 Task: nan
Action: Mouse moved to (431, 114)
Screenshot: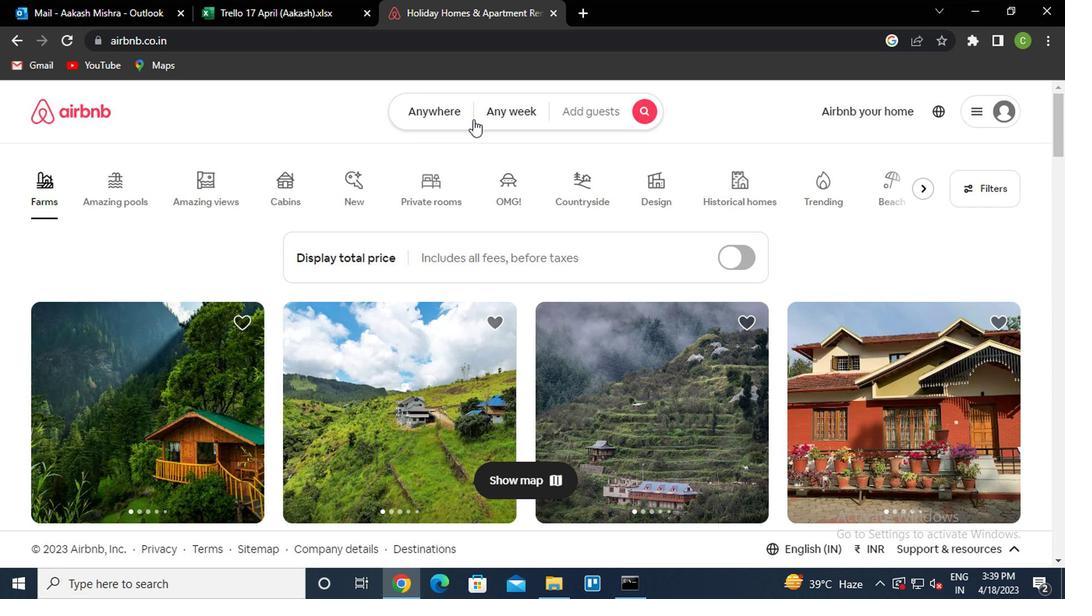 
Action: Mouse pressed left at (431, 114)
Screenshot: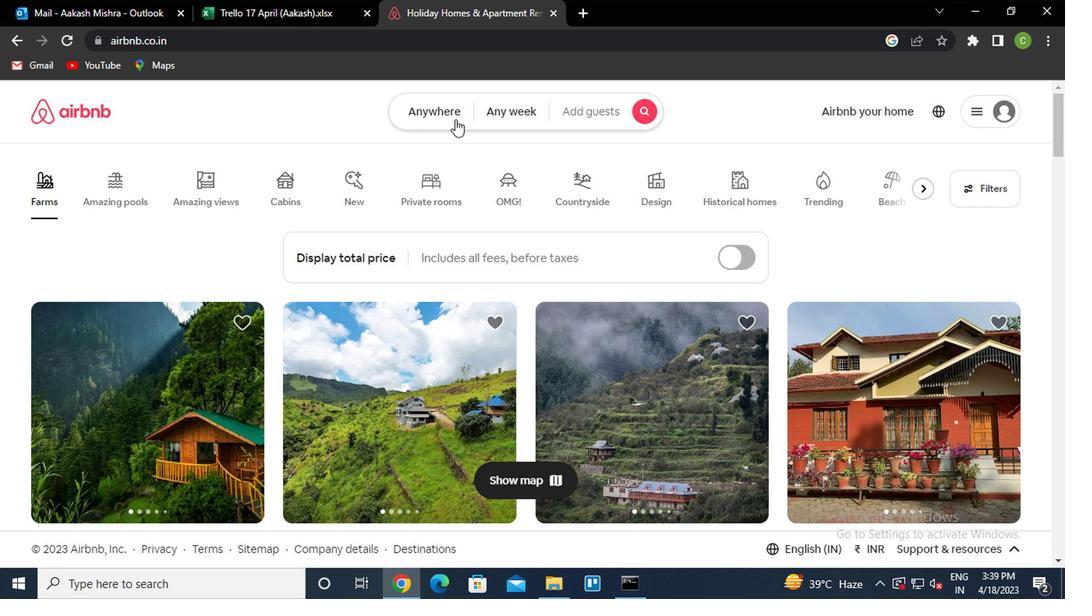 
Action: Mouse moved to (325, 172)
Screenshot: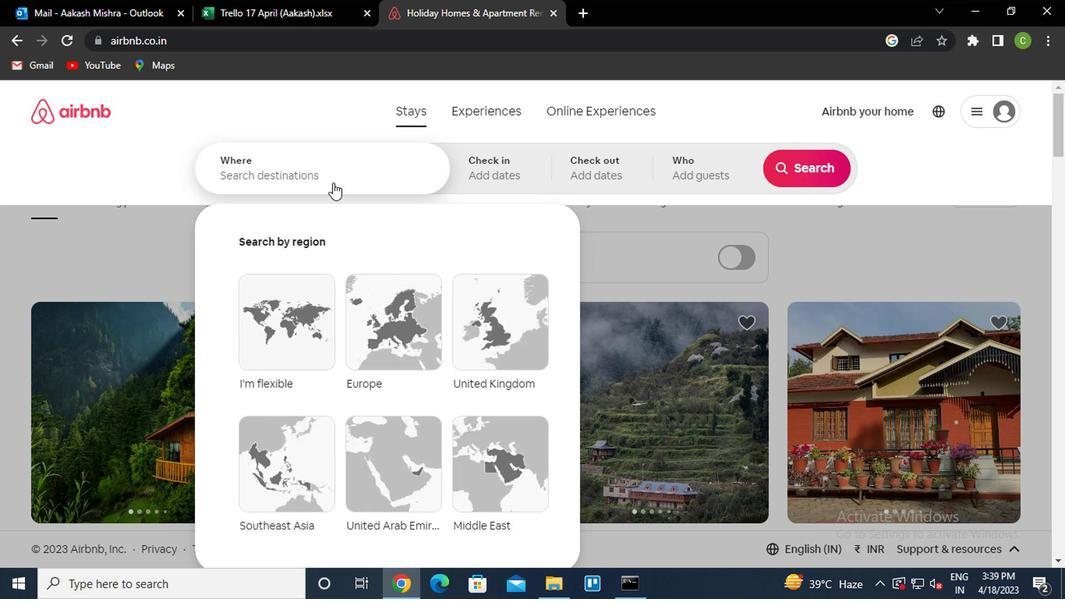 
Action: Mouse pressed left at (325, 172)
Screenshot: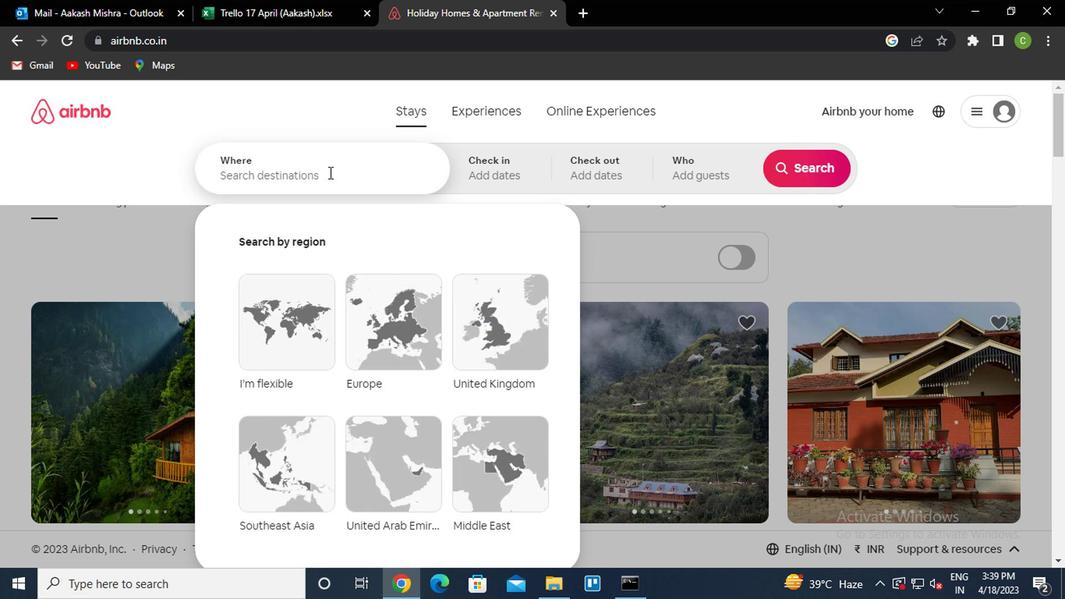 
Action: Key pressed c<Key.caps_lock>ustodia<Key.space><Key.caps_lock>b<Key.caps_lock>razil<Key.down><Key.enter>
Screenshot: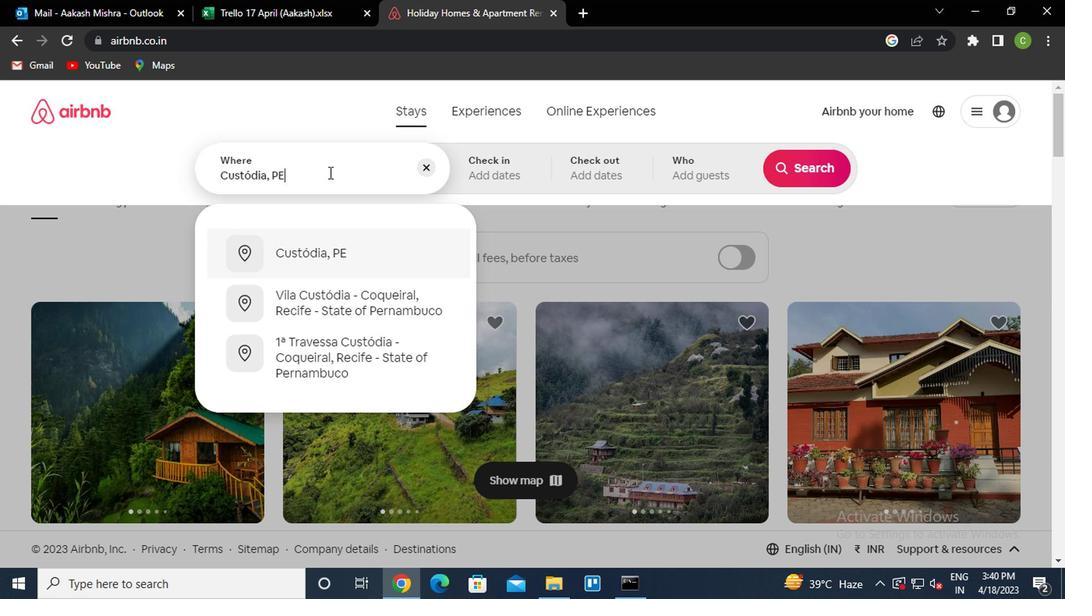 
Action: Mouse moved to (787, 294)
Screenshot: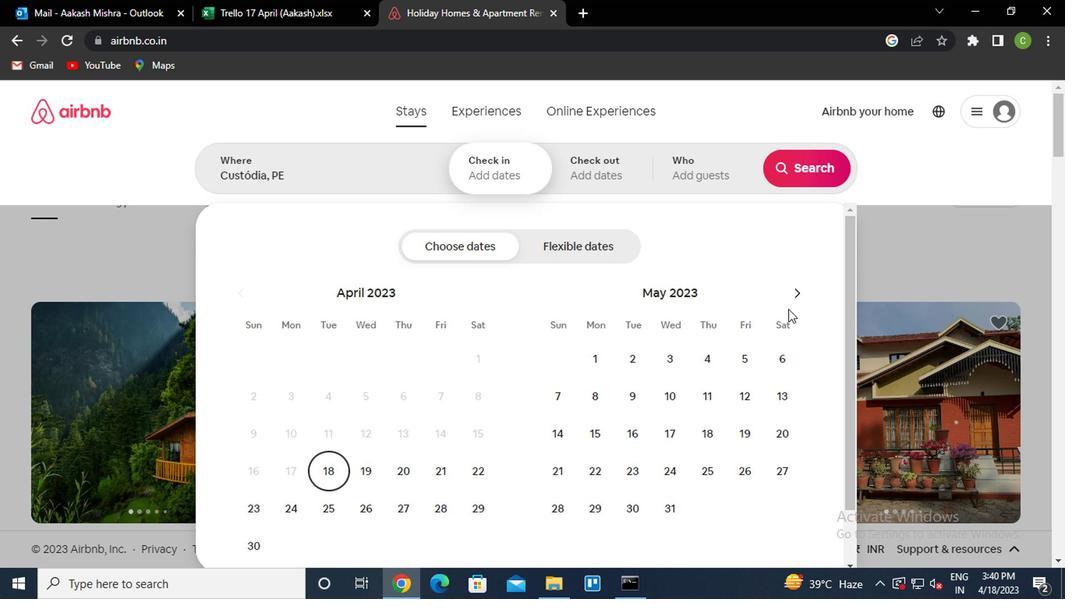 
Action: Mouse pressed left at (787, 294)
Screenshot: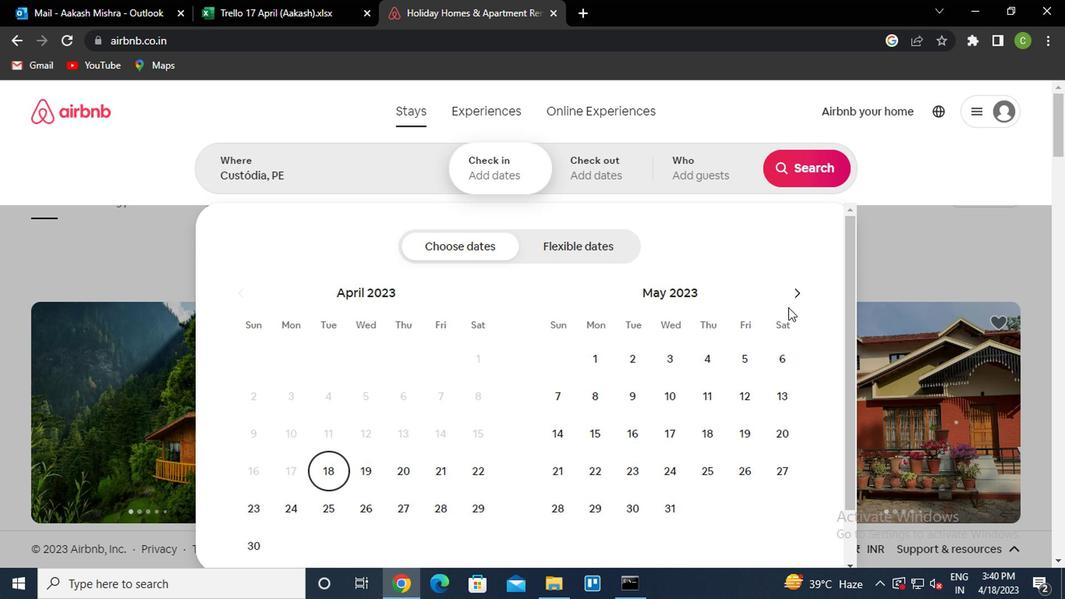
Action: Mouse pressed left at (787, 294)
Screenshot: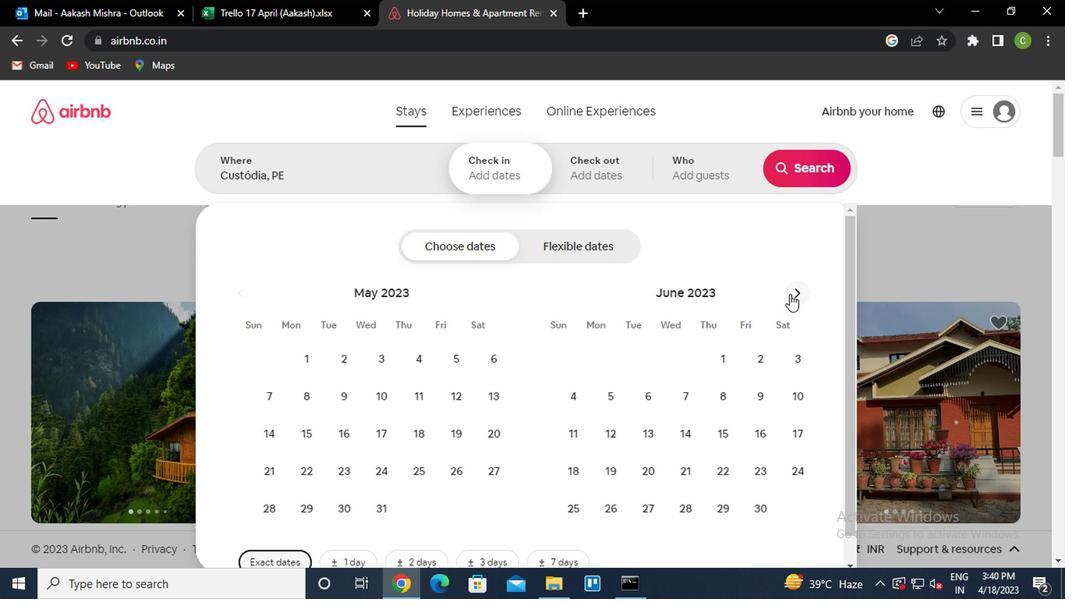 
Action: Mouse moved to (661, 396)
Screenshot: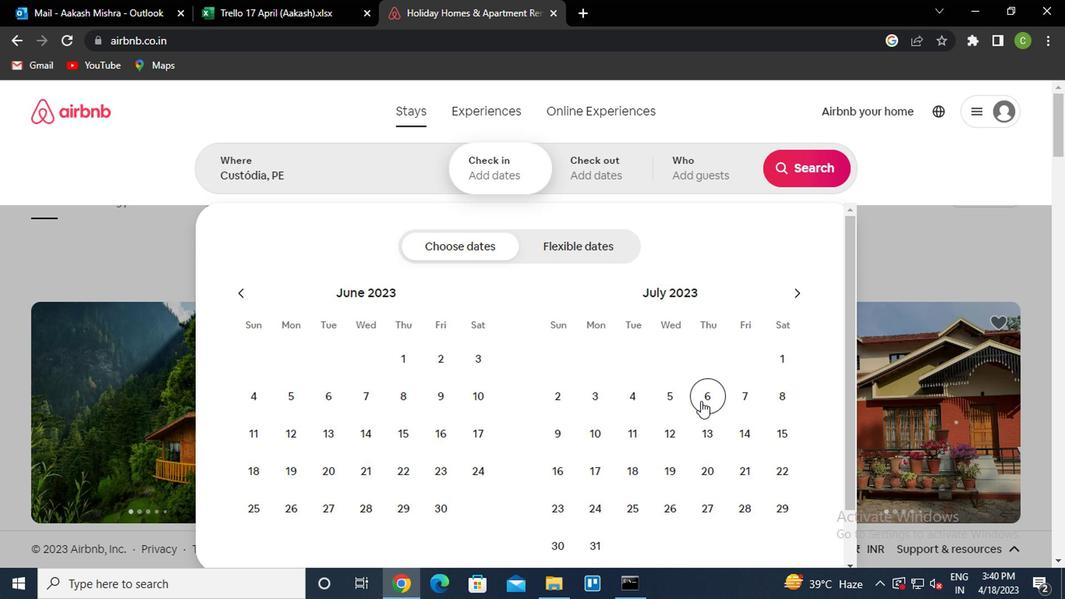 
Action: Mouse pressed left at (661, 396)
Screenshot: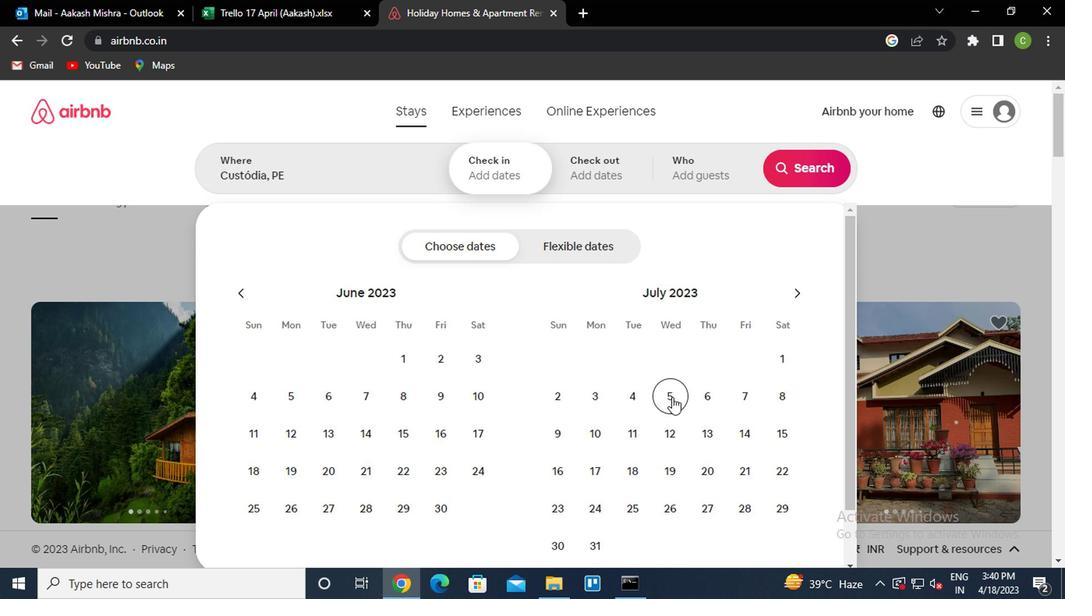 
Action: Mouse moved to (596, 435)
Screenshot: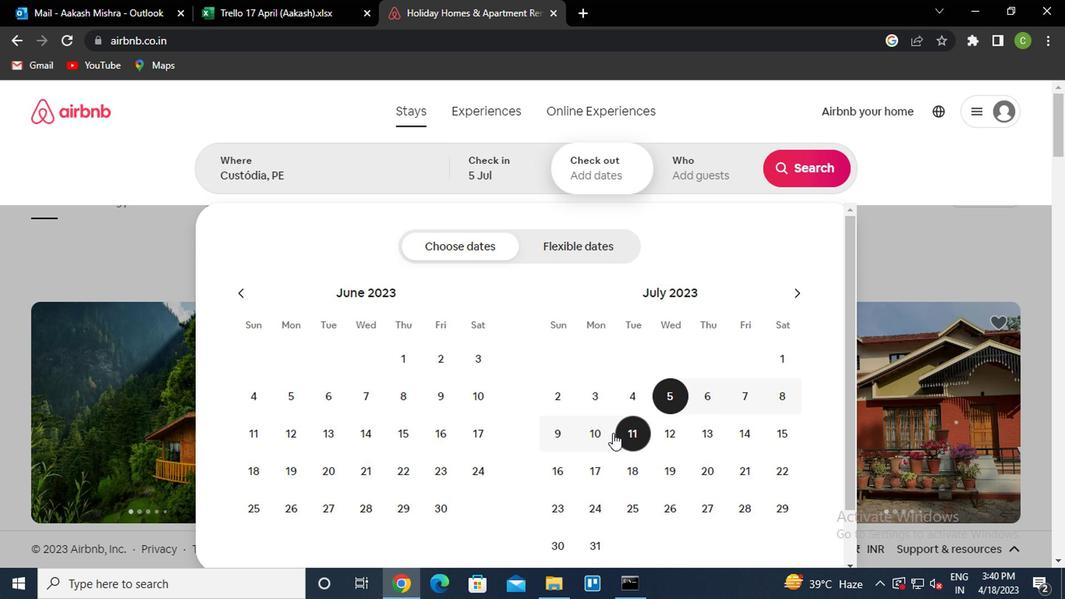 
Action: Mouse pressed left at (596, 435)
Screenshot: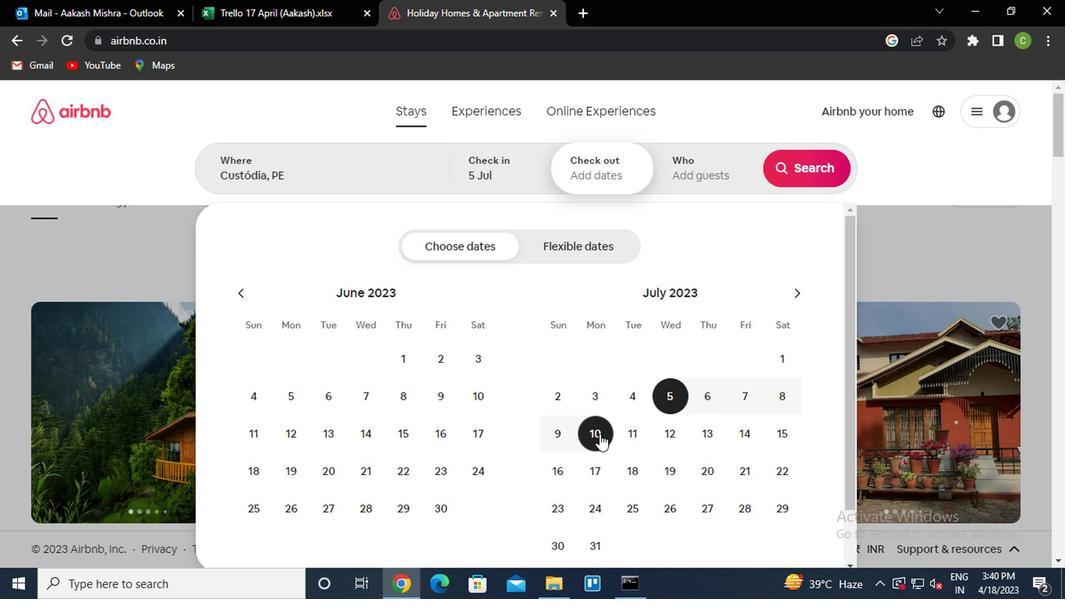 
Action: Mouse moved to (678, 166)
Screenshot: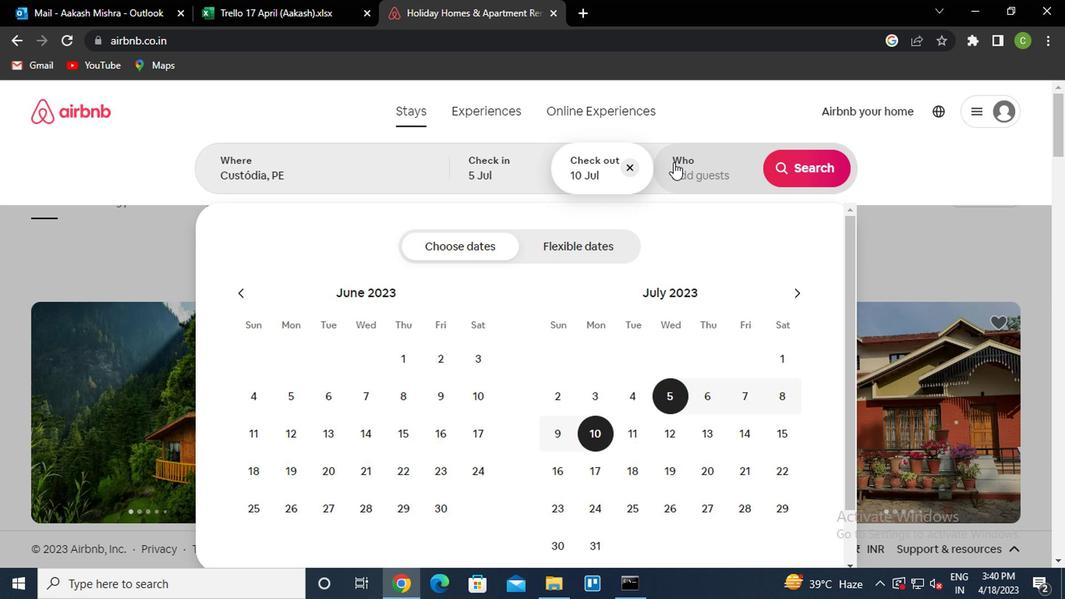 
Action: Mouse pressed left at (678, 166)
Screenshot: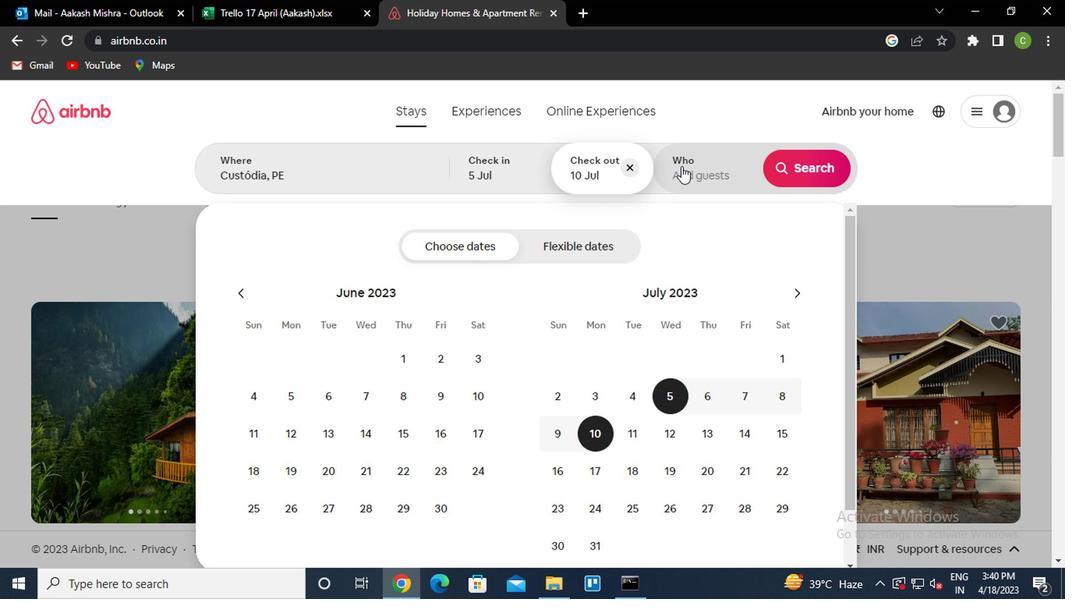 
Action: Mouse moved to (814, 255)
Screenshot: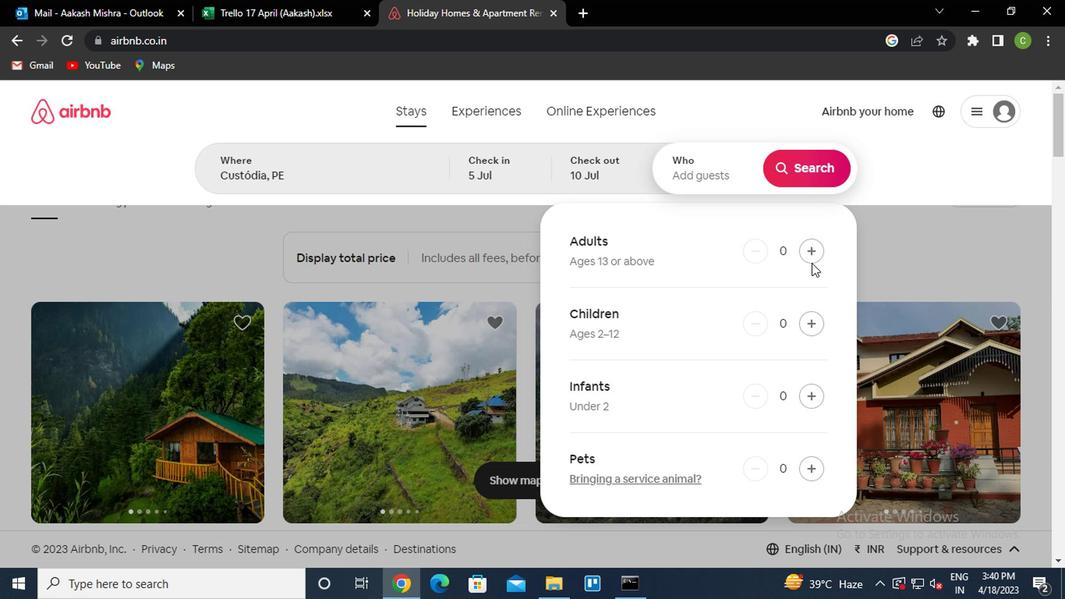 
Action: Mouse pressed left at (814, 255)
Screenshot: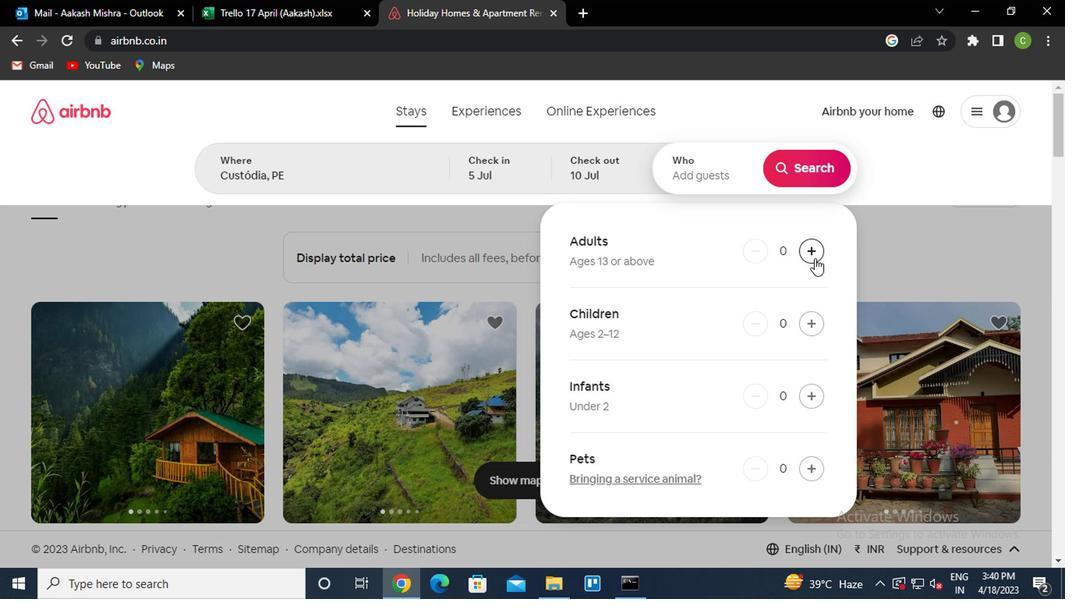 
Action: Mouse pressed left at (814, 255)
Screenshot: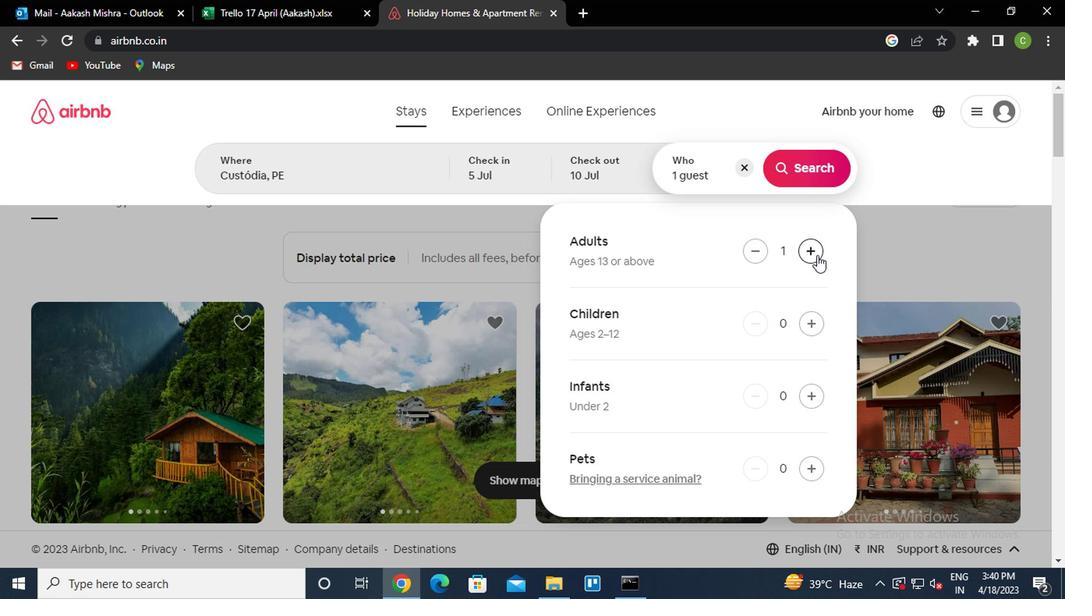 
Action: Mouse pressed left at (814, 255)
Screenshot: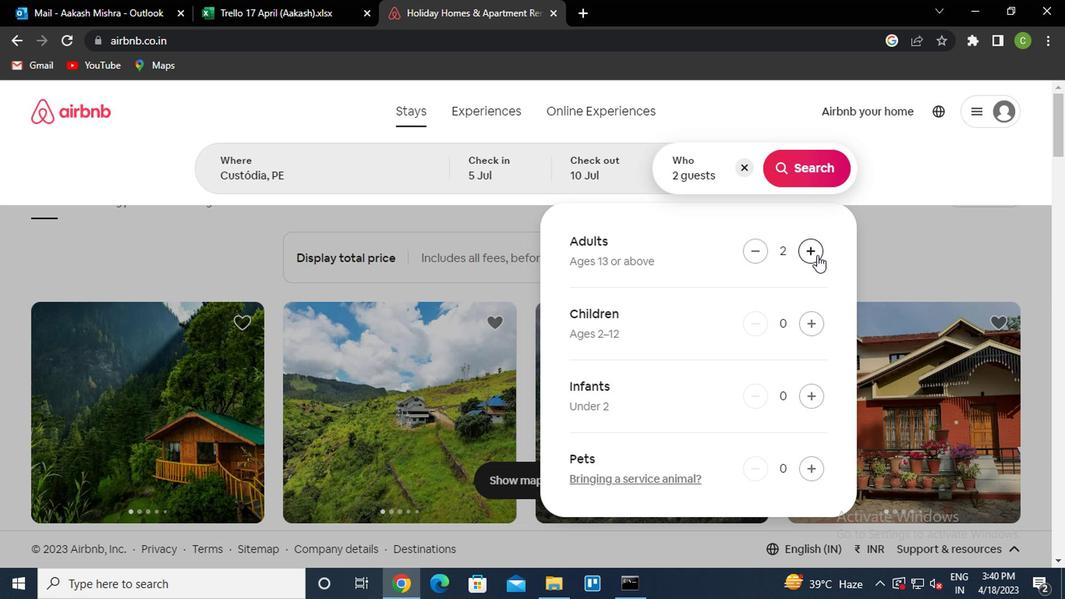 
Action: Mouse pressed left at (814, 255)
Screenshot: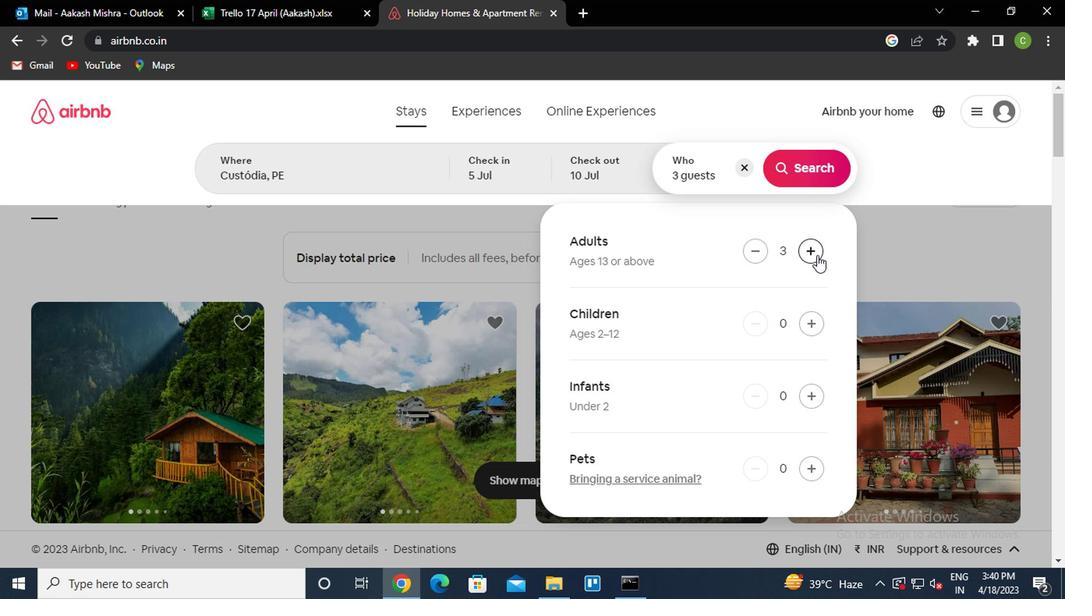 
Action: Mouse moved to (922, 269)
Screenshot: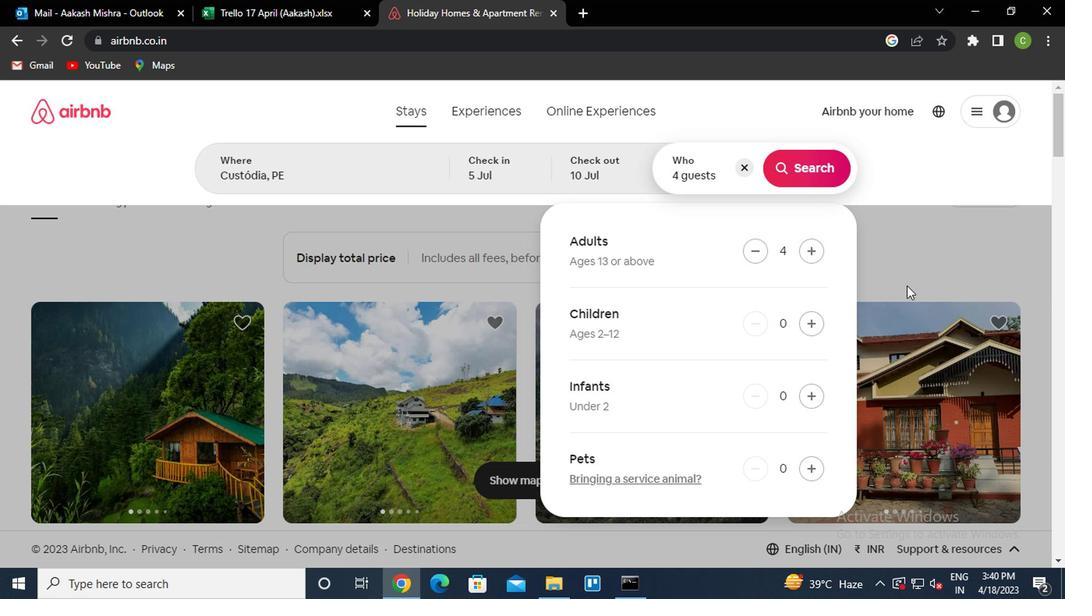 
Action: Mouse pressed left at (922, 269)
Screenshot: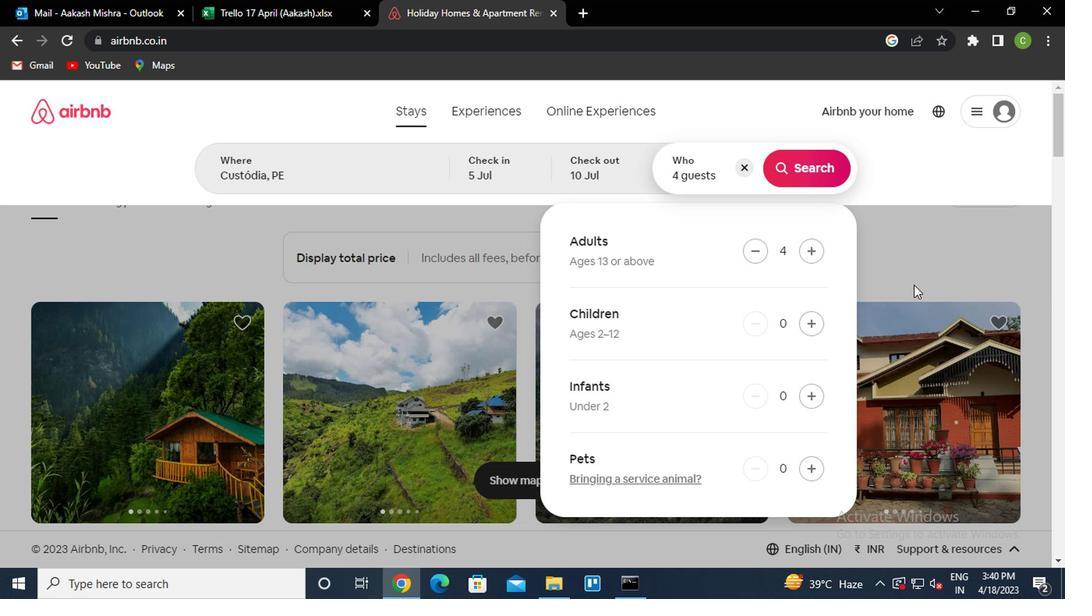
Action: Mouse moved to (979, 186)
Screenshot: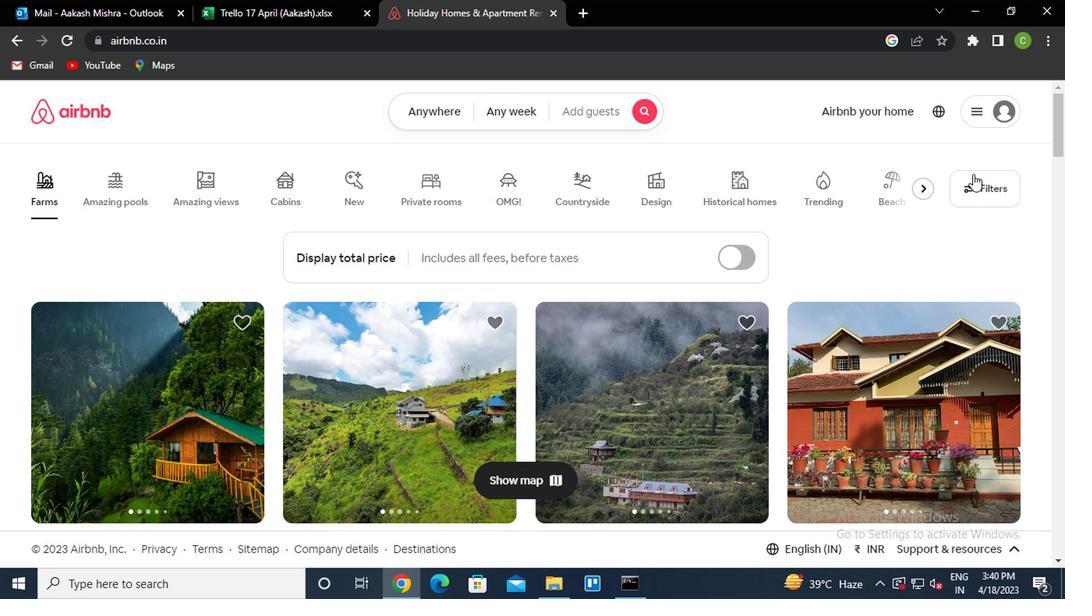 
Action: Mouse pressed left at (979, 186)
Screenshot: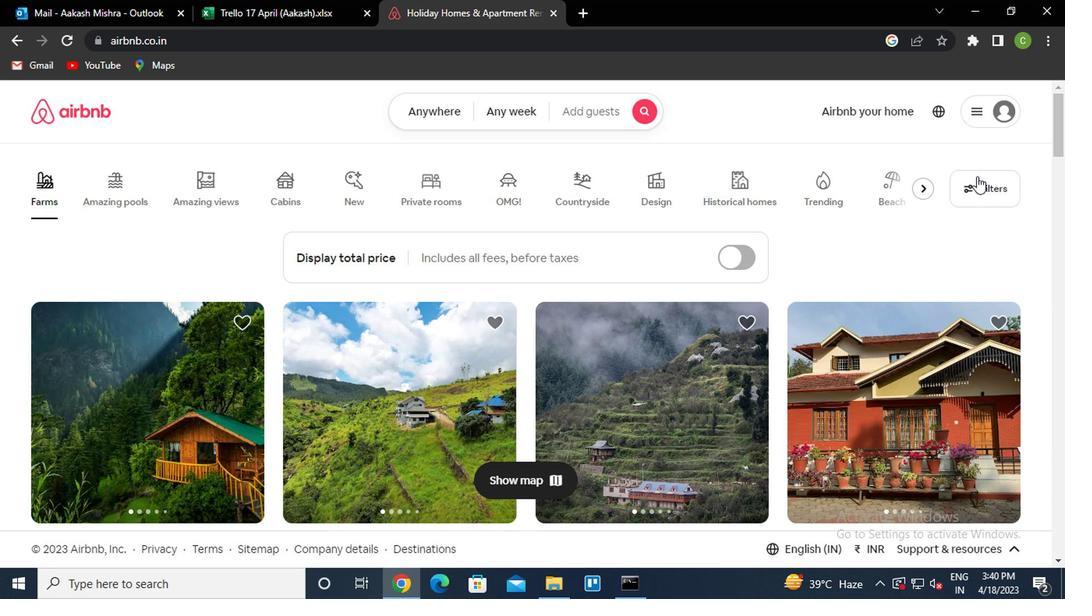 
Action: Mouse moved to (332, 380)
Screenshot: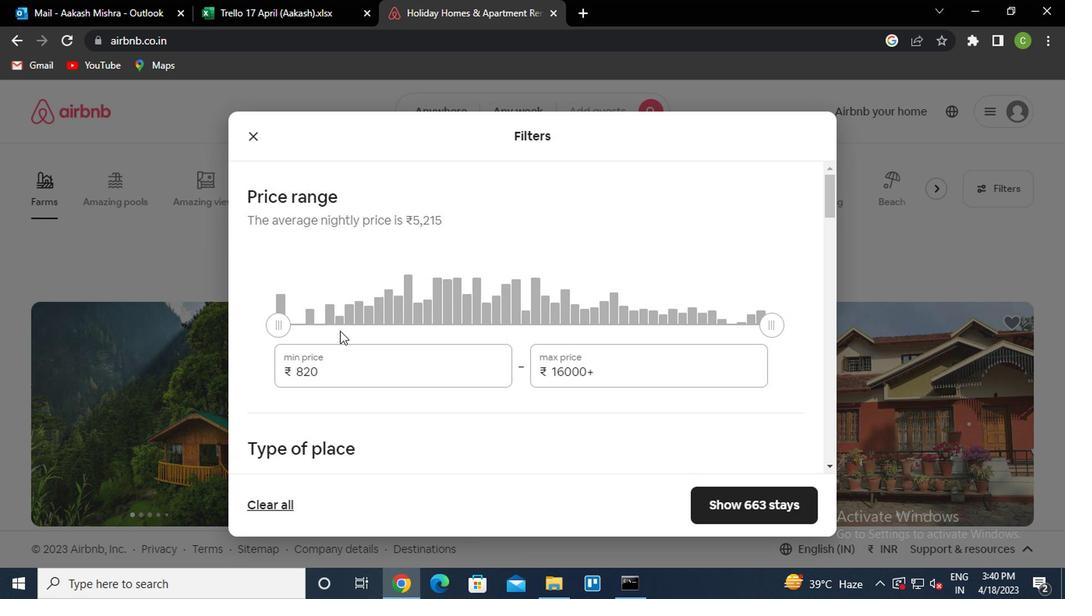 
Action: Mouse pressed left at (332, 380)
Screenshot: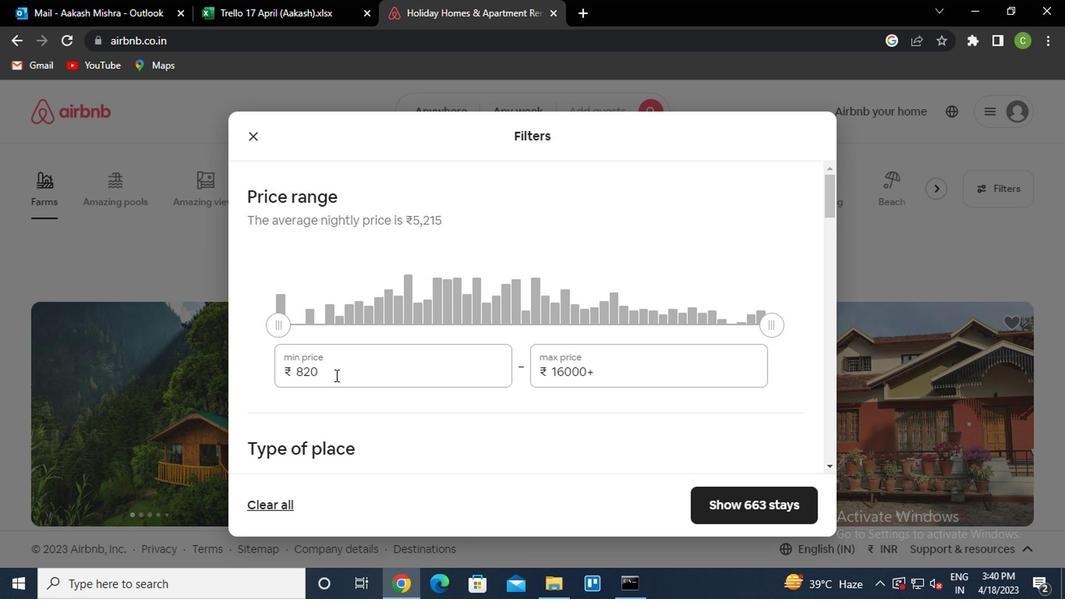 
Action: Mouse moved to (329, 380)
Screenshot: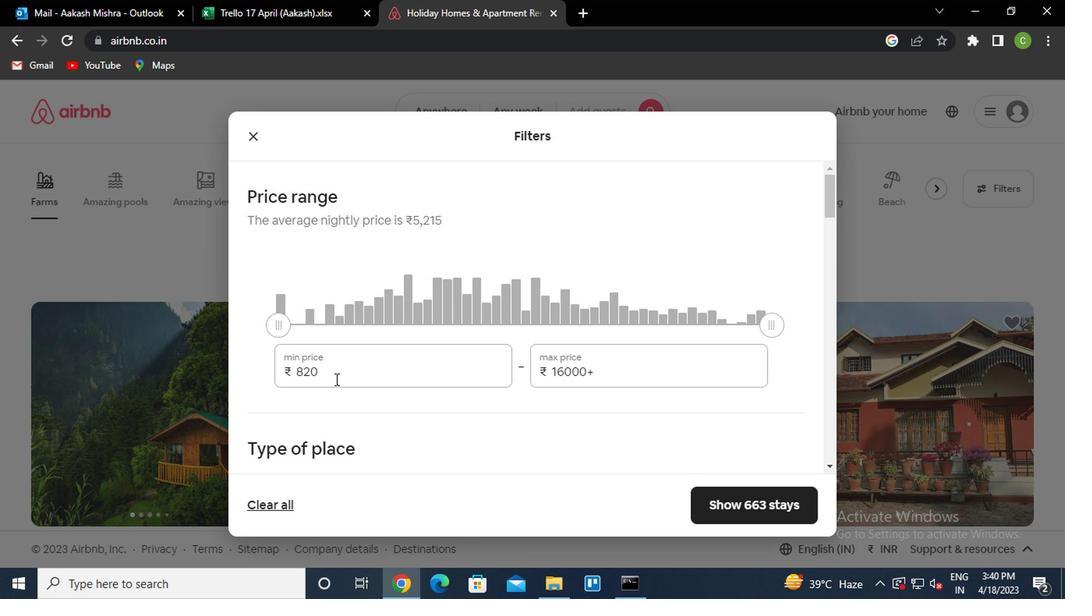 
Action: Key pressed <Key.backspace><Key.backspace><Key.backspace>9000<Key.tab>14000
Screenshot: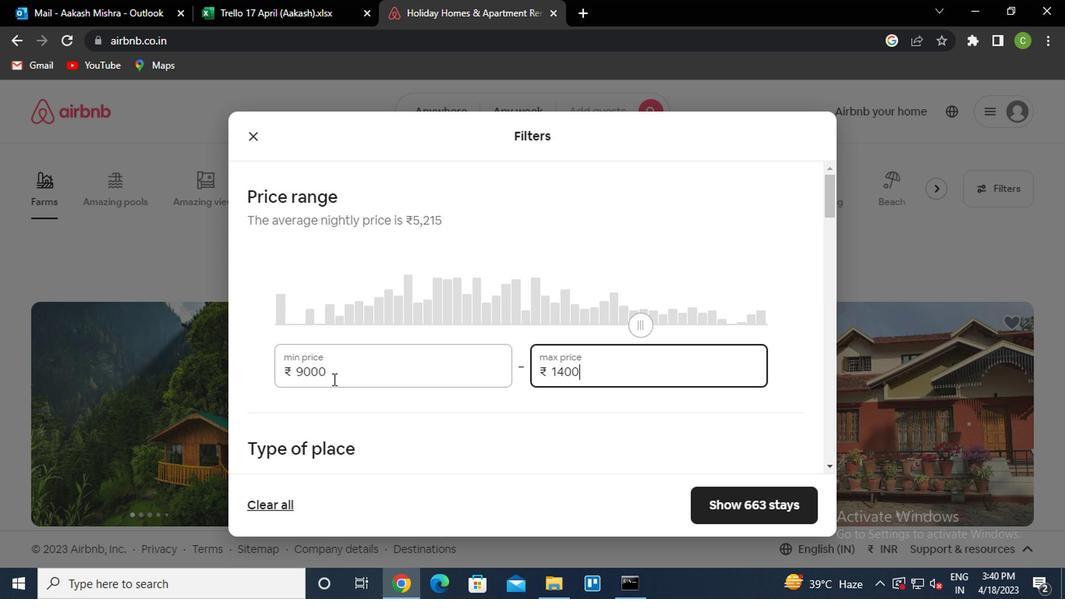 
Action: Mouse moved to (480, 495)
Screenshot: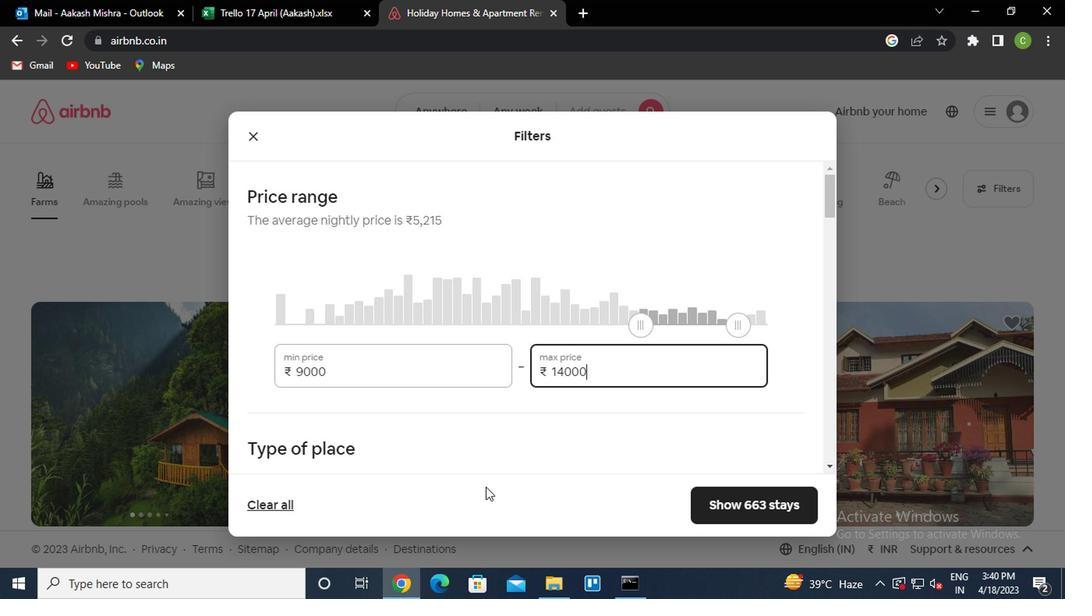 
Action: Mouse scrolled (480, 494) with delta (0, -1)
Screenshot: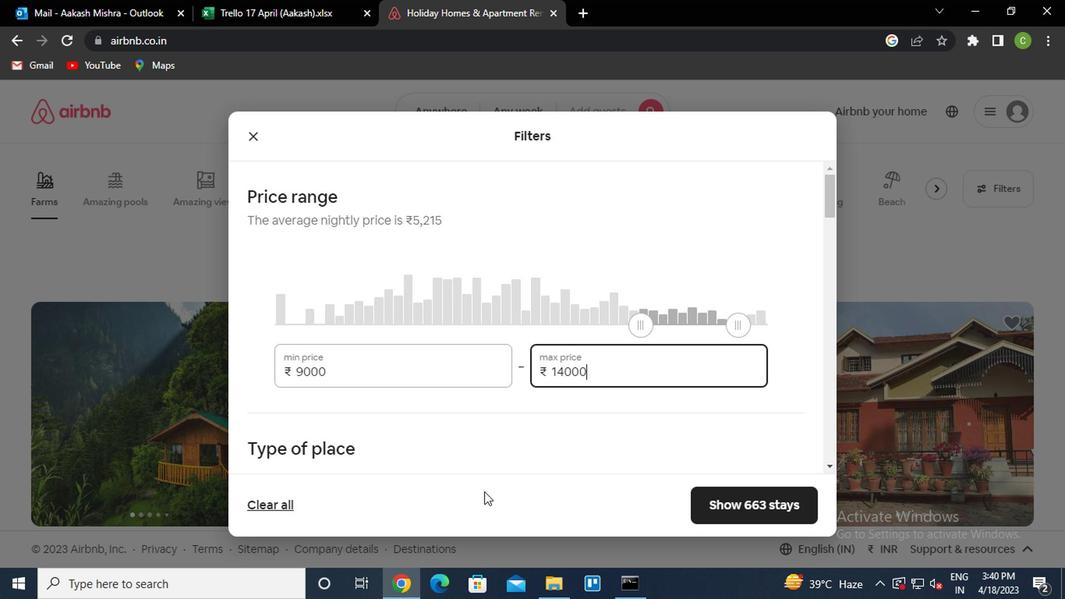 
Action: Mouse scrolled (480, 494) with delta (0, -1)
Screenshot: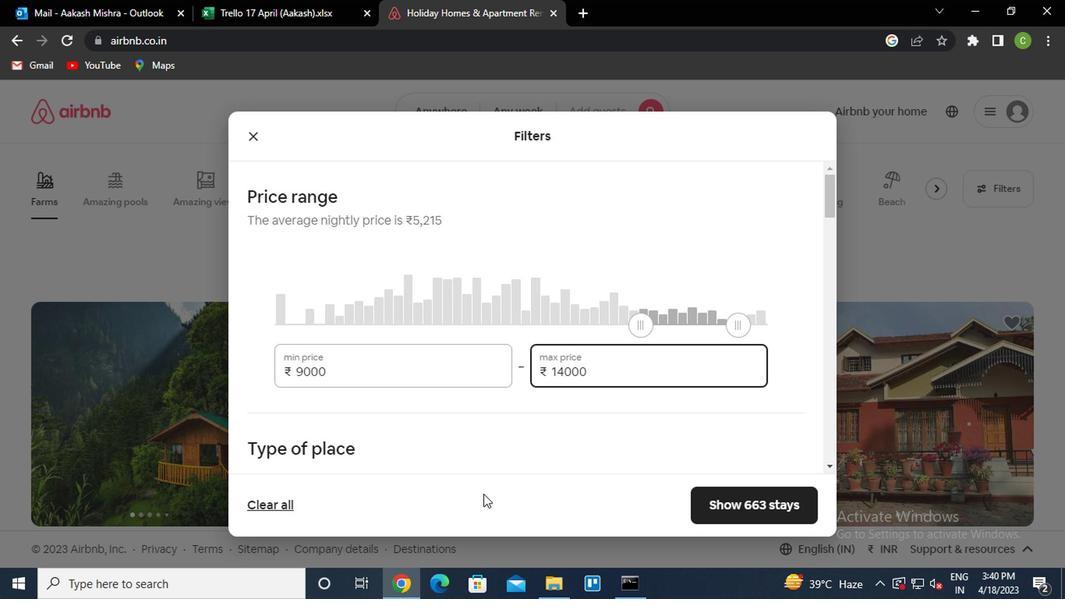 
Action: Mouse moved to (392, 449)
Screenshot: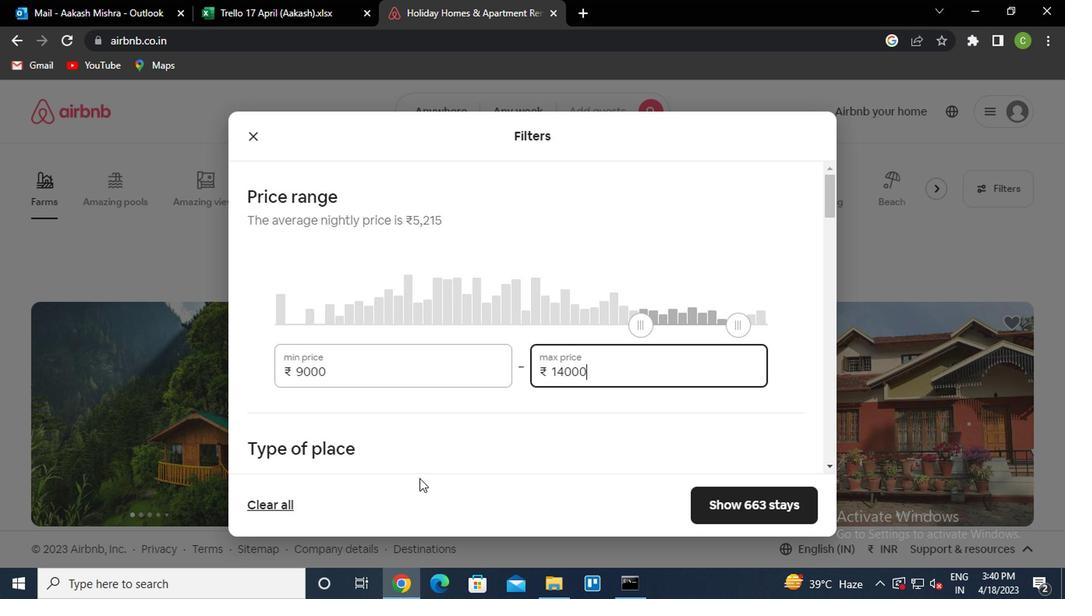 
Action: Mouse scrolled (392, 448) with delta (0, 0)
Screenshot: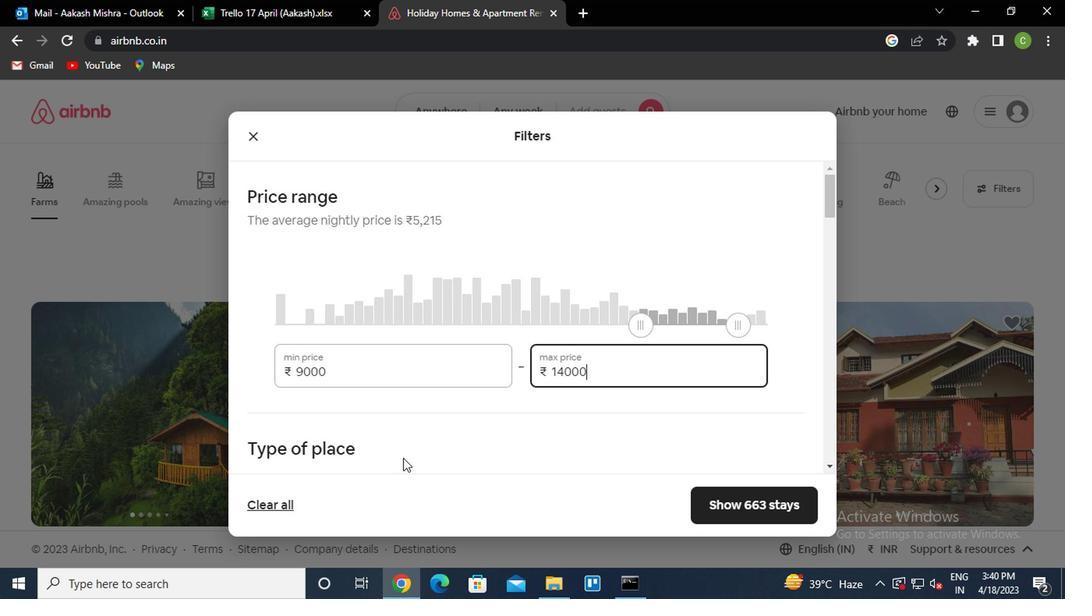 
Action: Mouse moved to (390, 448)
Screenshot: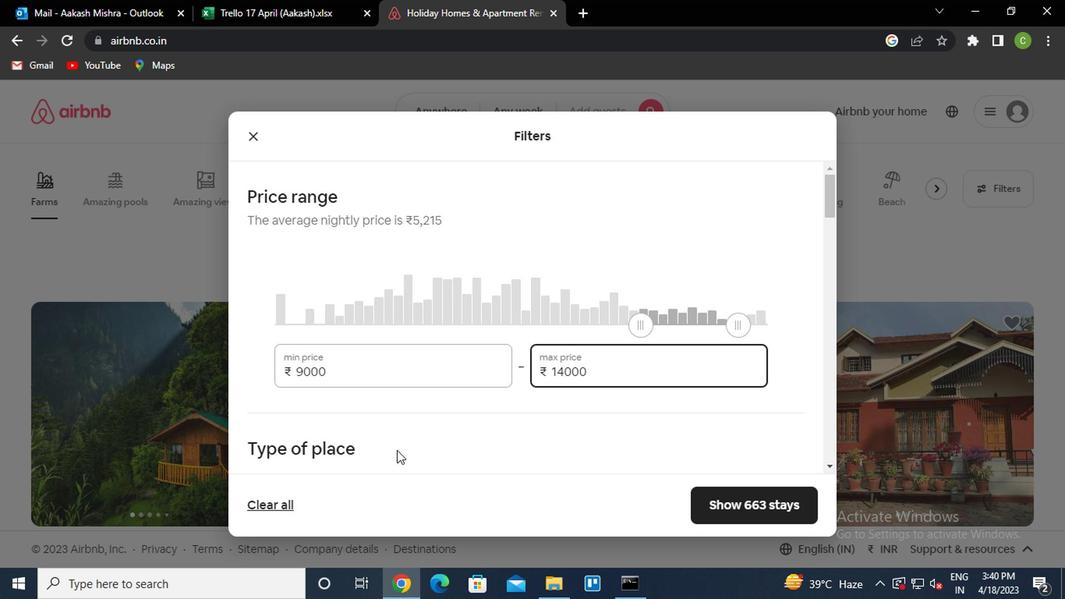 
Action: Mouse scrolled (390, 446) with delta (0, -1)
Screenshot: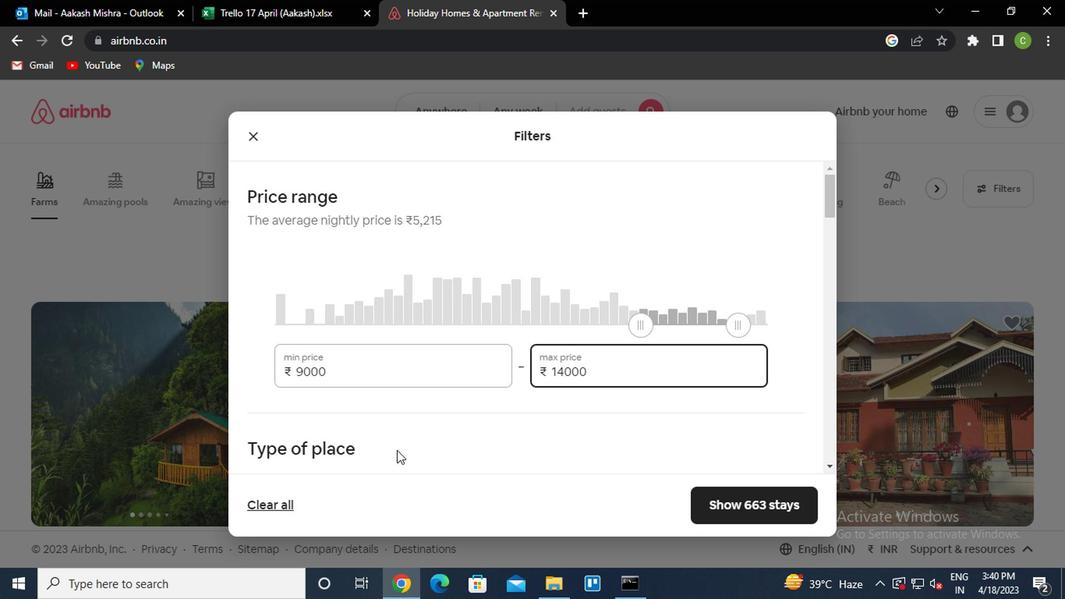 
Action: Mouse moved to (389, 439)
Screenshot: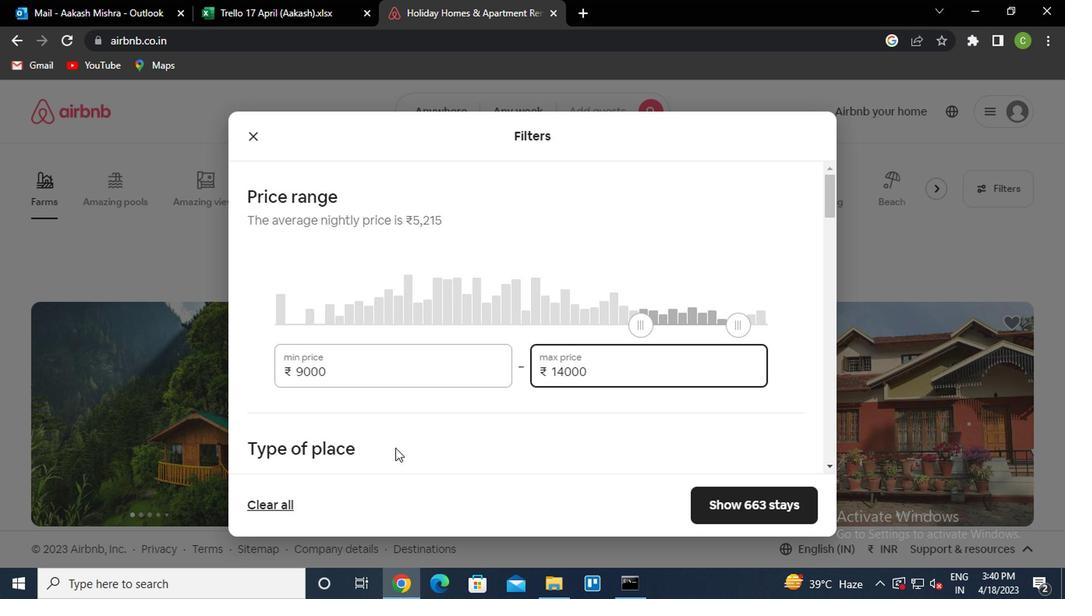 
Action: Mouse scrolled (389, 438) with delta (0, 0)
Screenshot: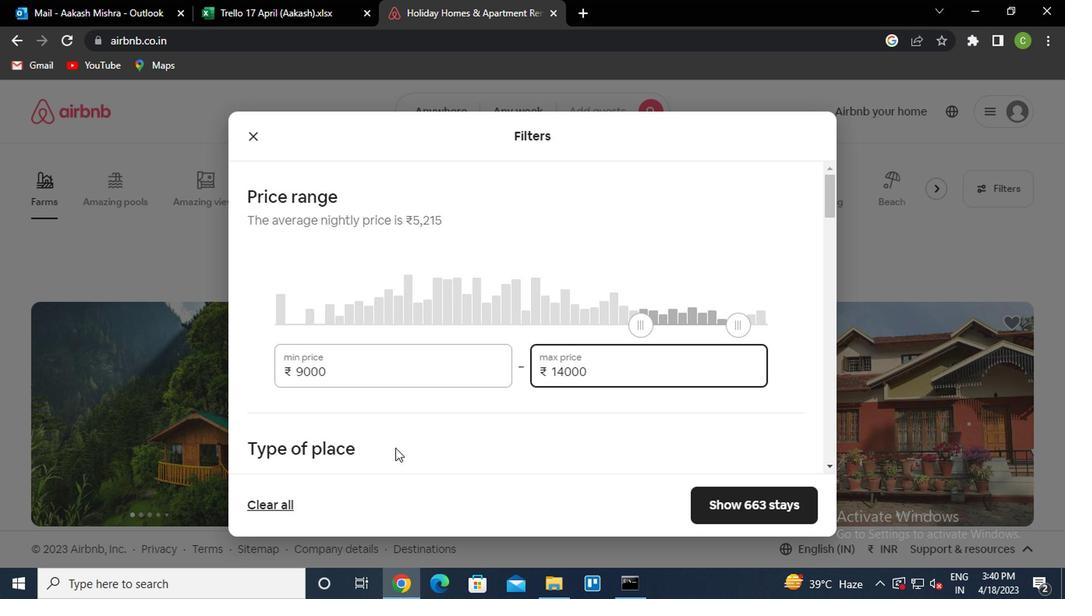
Action: Mouse moved to (292, 264)
Screenshot: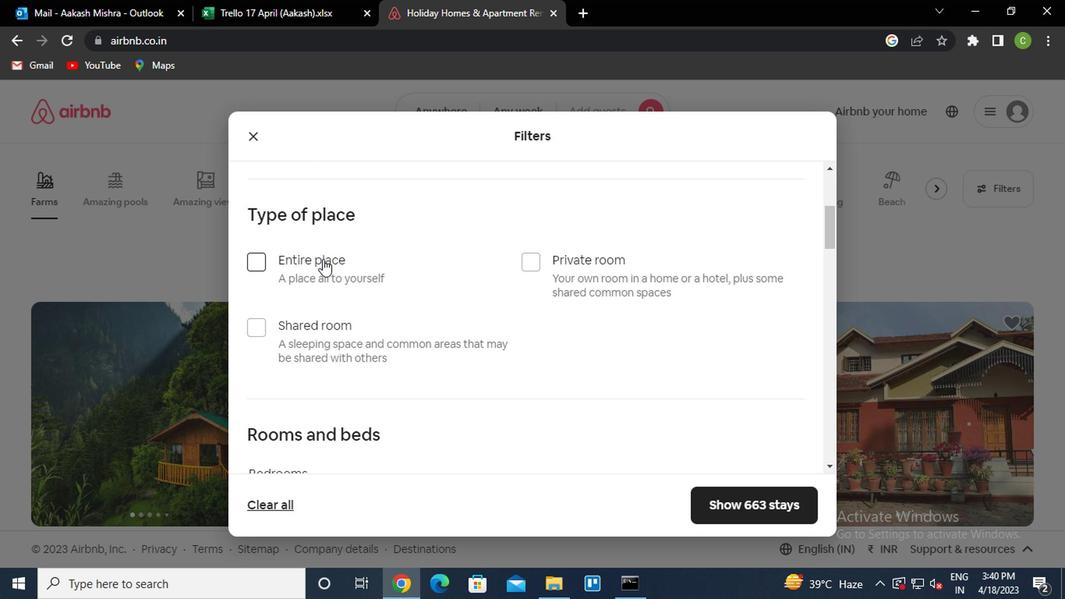 
Action: Mouse pressed left at (292, 264)
Screenshot: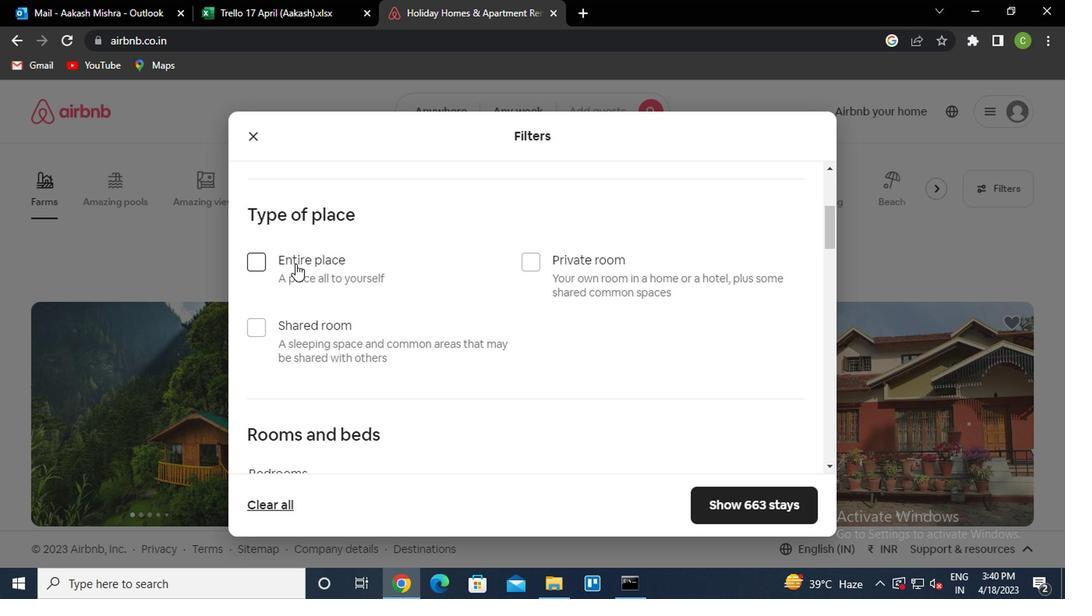 
Action: Mouse moved to (378, 304)
Screenshot: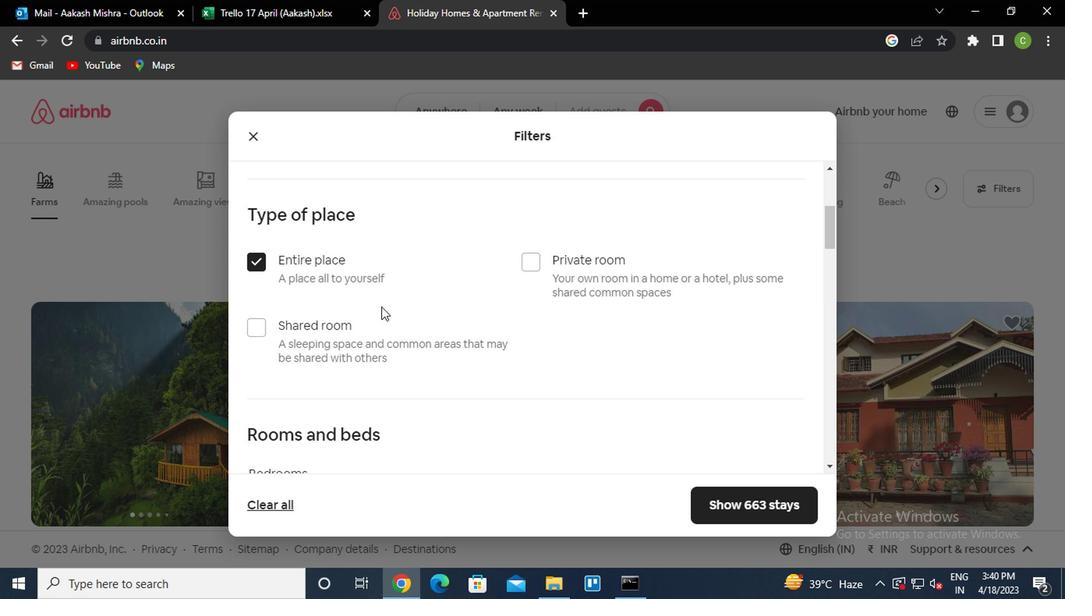 
Action: Mouse scrolled (378, 303) with delta (0, 0)
Screenshot: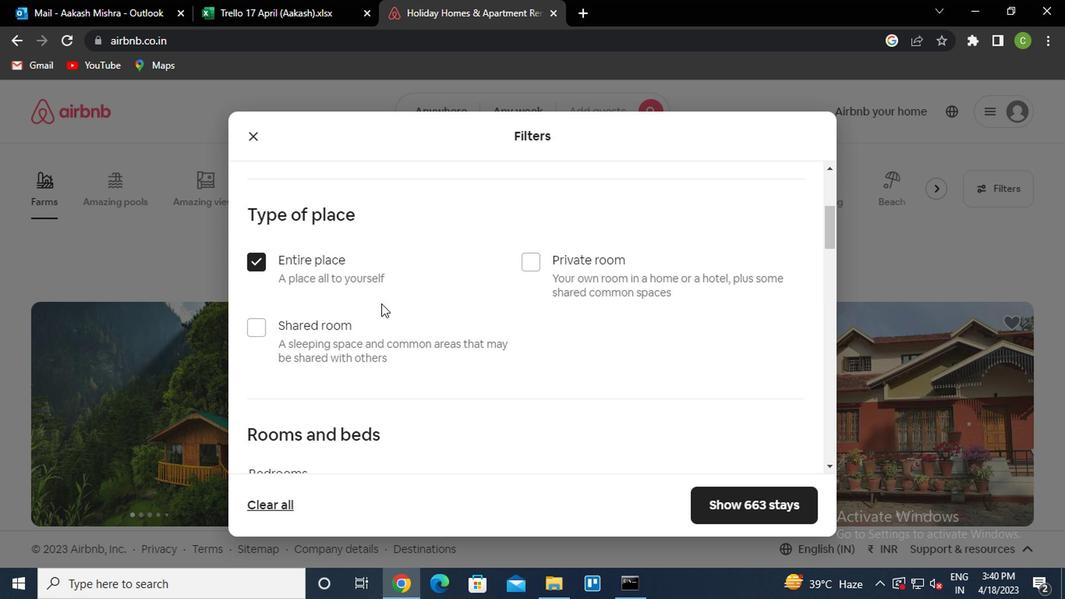
Action: Mouse scrolled (378, 303) with delta (0, 0)
Screenshot: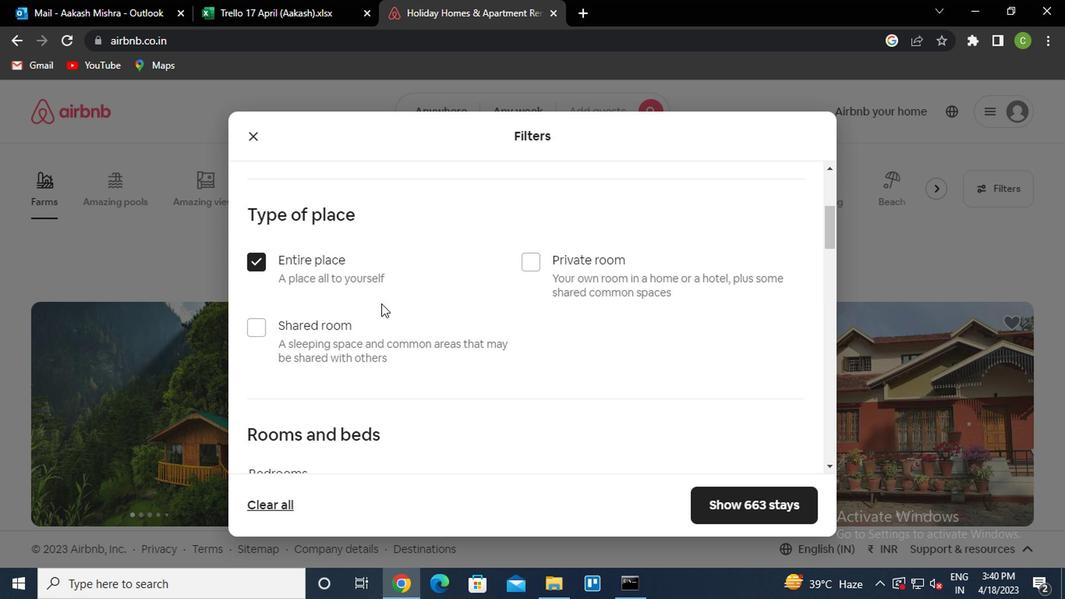 
Action: Mouse scrolled (378, 303) with delta (0, 0)
Screenshot: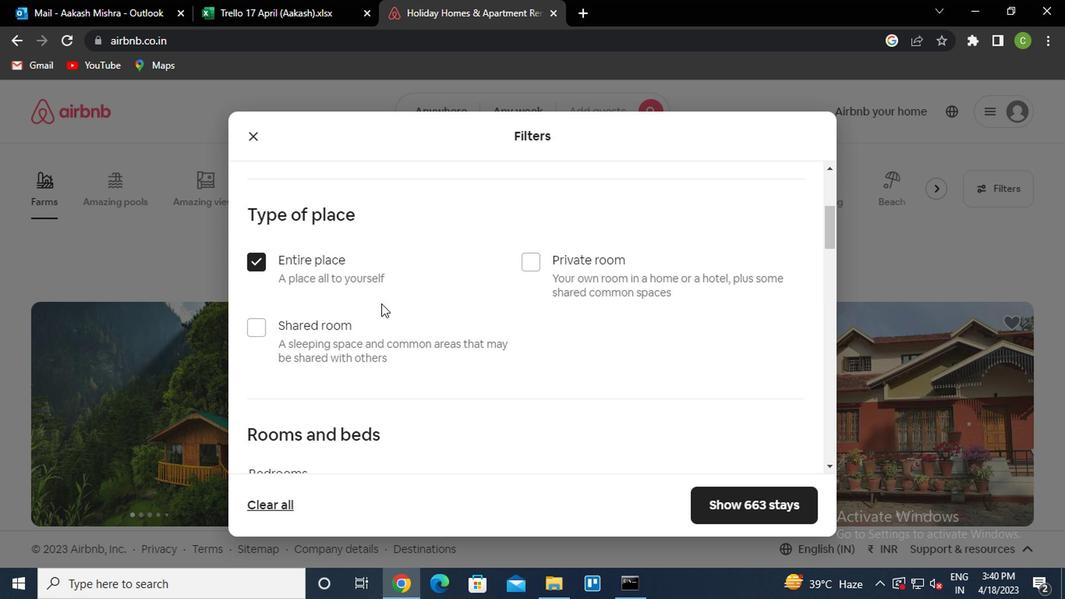 
Action: Mouse moved to (403, 287)
Screenshot: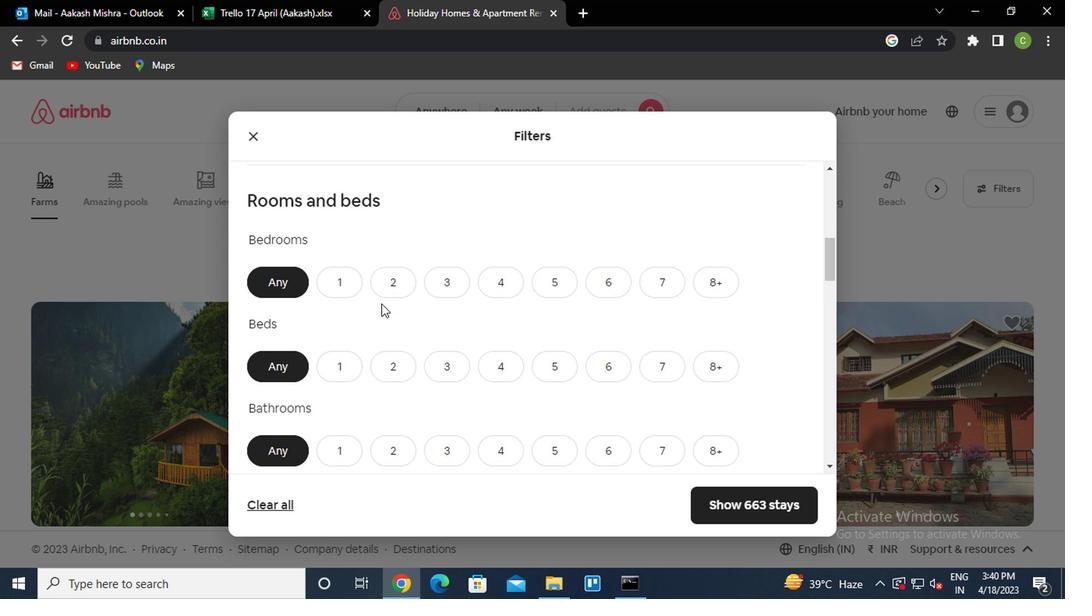 
Action: Mouse pressed left at (403, 287)
Screenshot: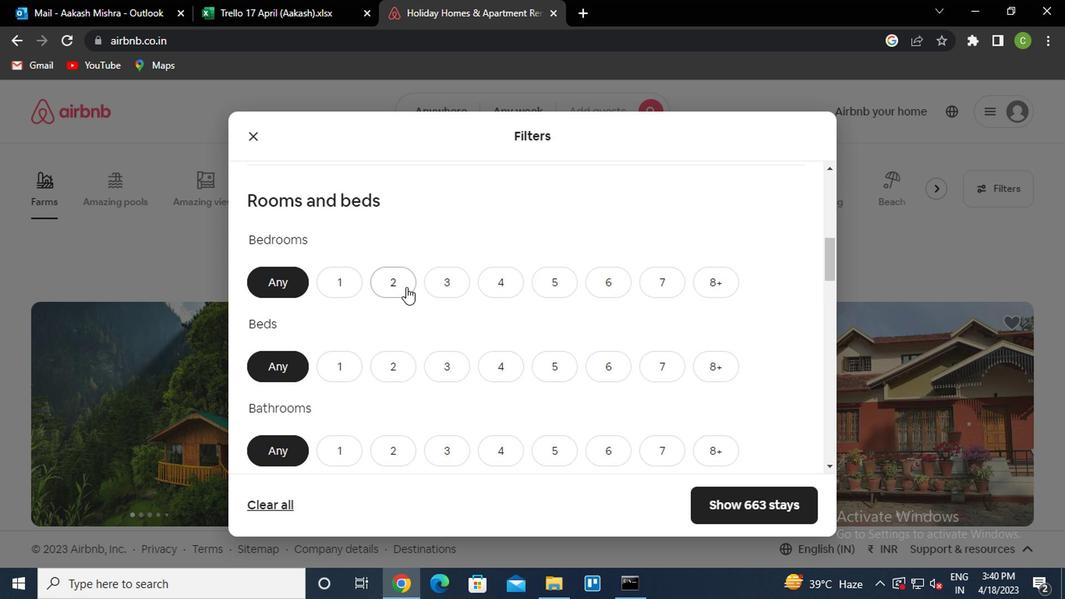 
Action: Mouse moved to (480, 368)
Screenshot: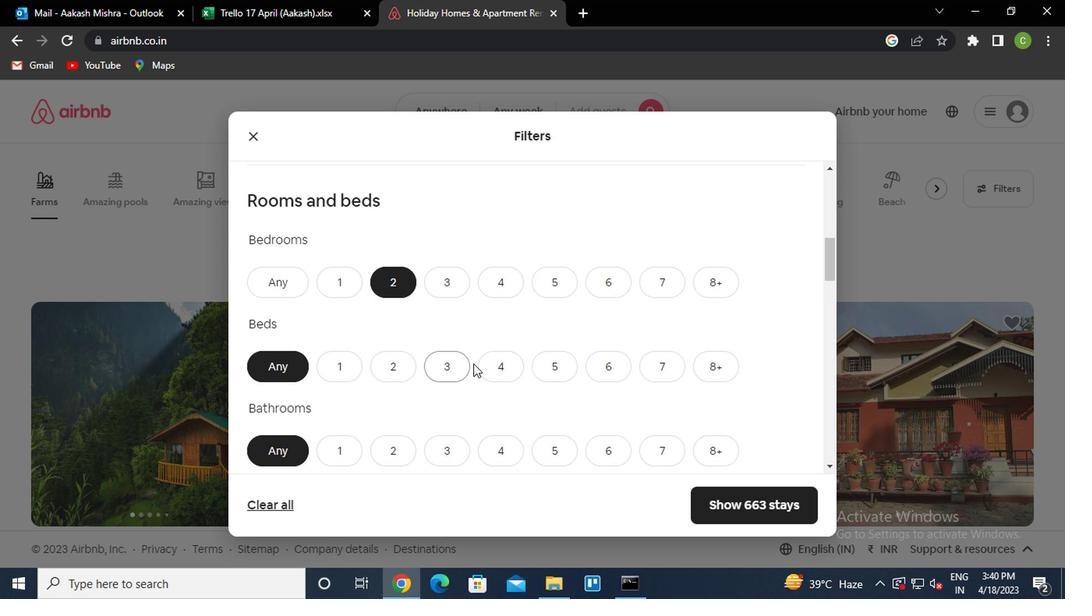 
Action: Mouse pressed left at (480, 368)
Screenshot: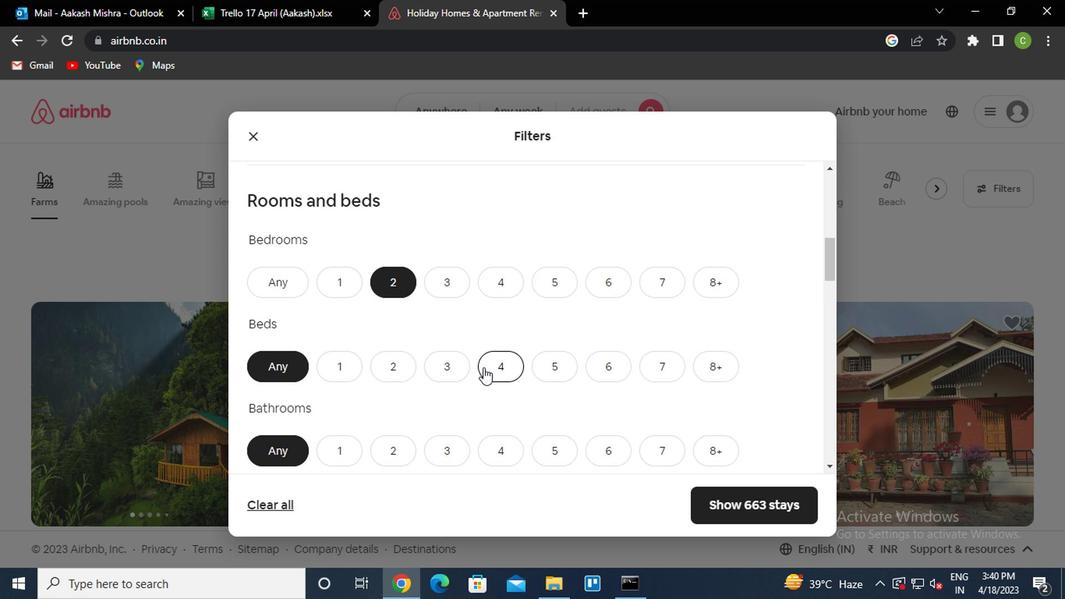 
Action: Mouse moved to (386, 458)
Screenshot: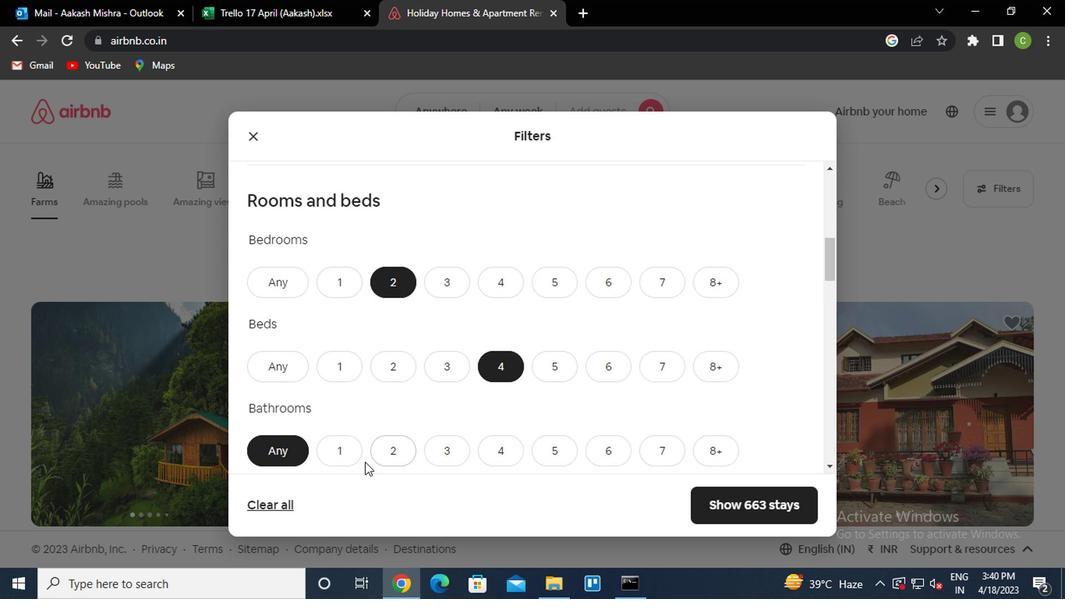 
Action: Mouse pressed left at (386, 458)
Screenshot: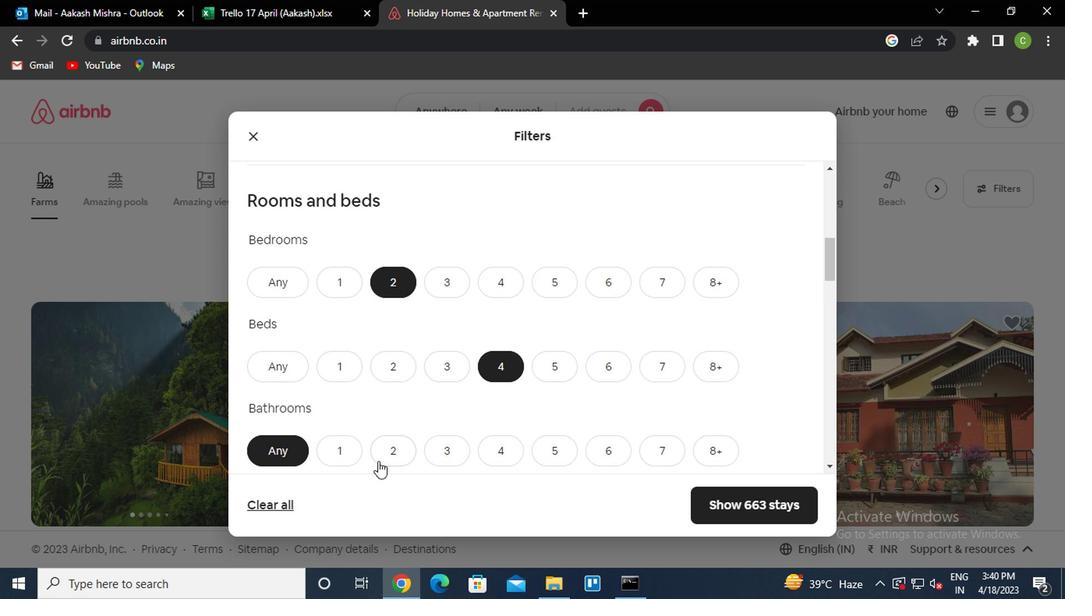 
Action: Mouse moved to (469, 406)
Screenshot: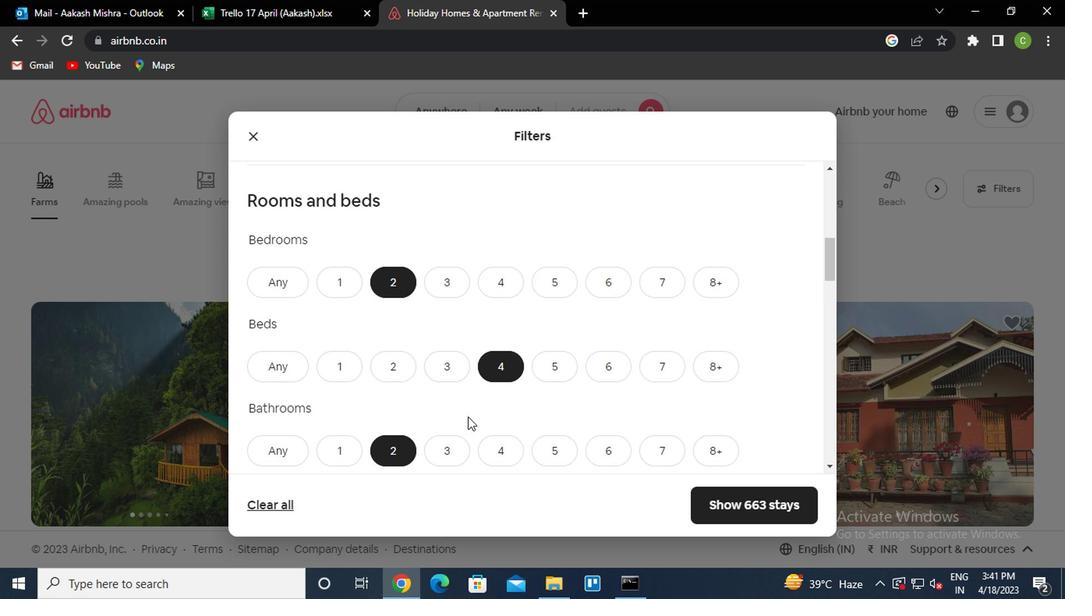 
Action: Mouse scrolled (469, 405) with delta (0, -1)
Screenshot: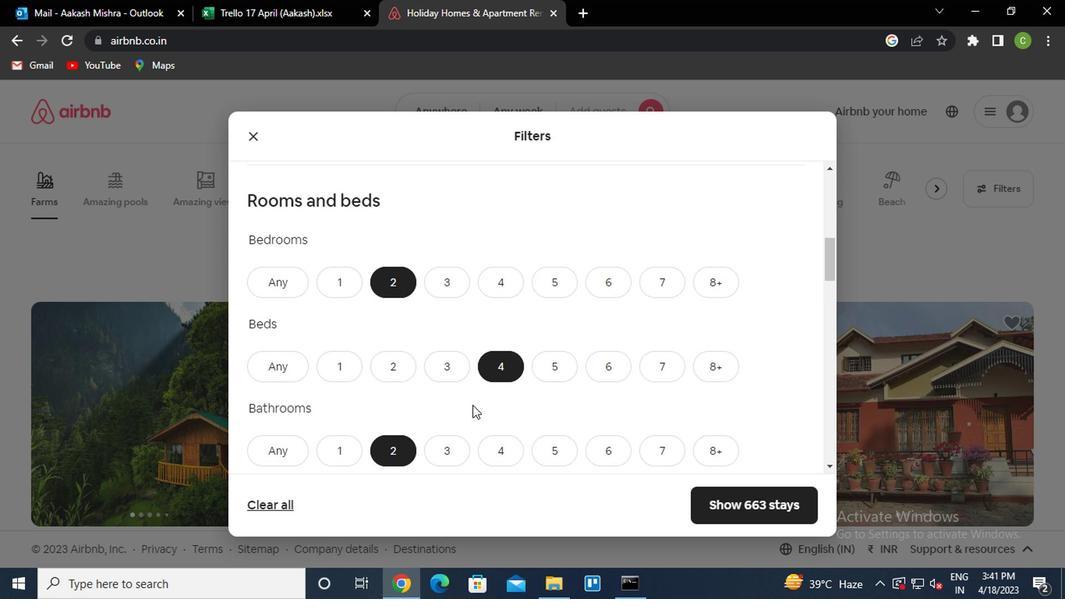 
Action: Mouse scrolled (469, 405) with delta (0, -1)
Screenshot: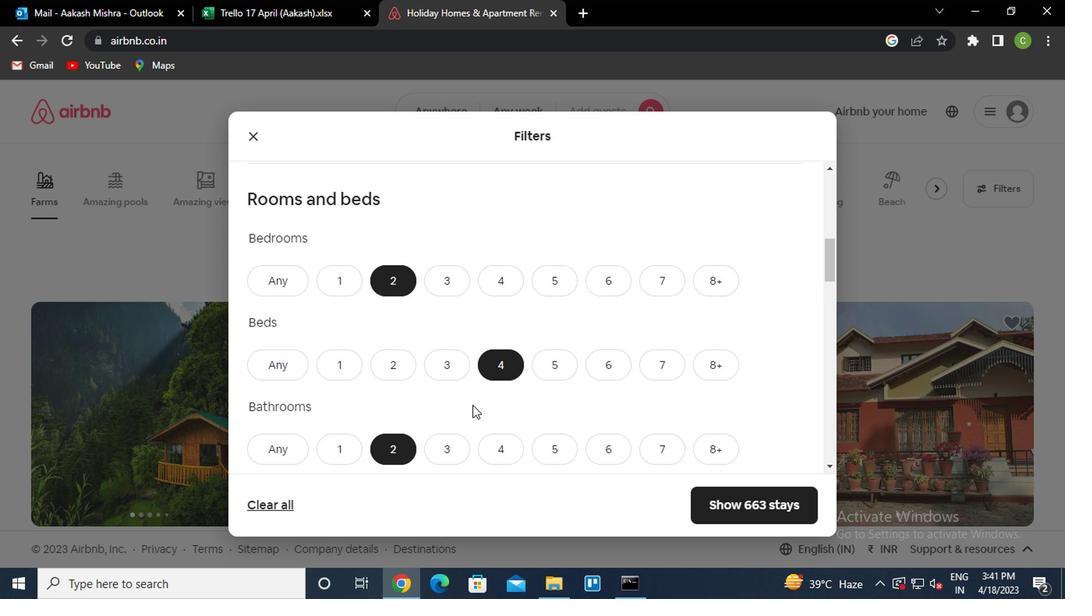 
Action: Mouse scrolled (469, 405) with delta (0, -1)
Screenshot: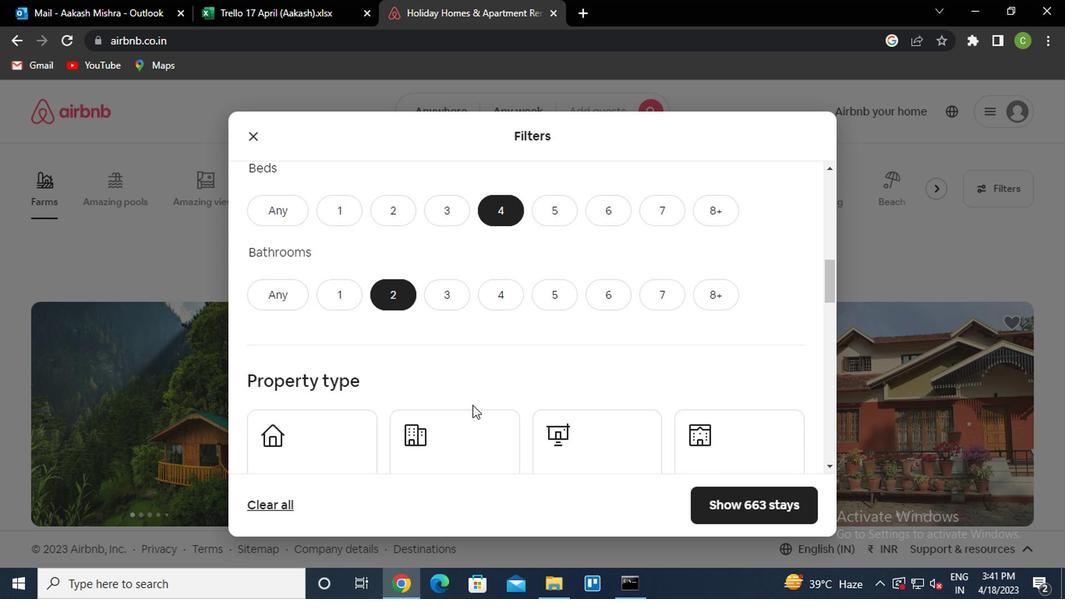 
Action: Mouse scrolled (469, 405) with delta (0, -1)
Screenshot: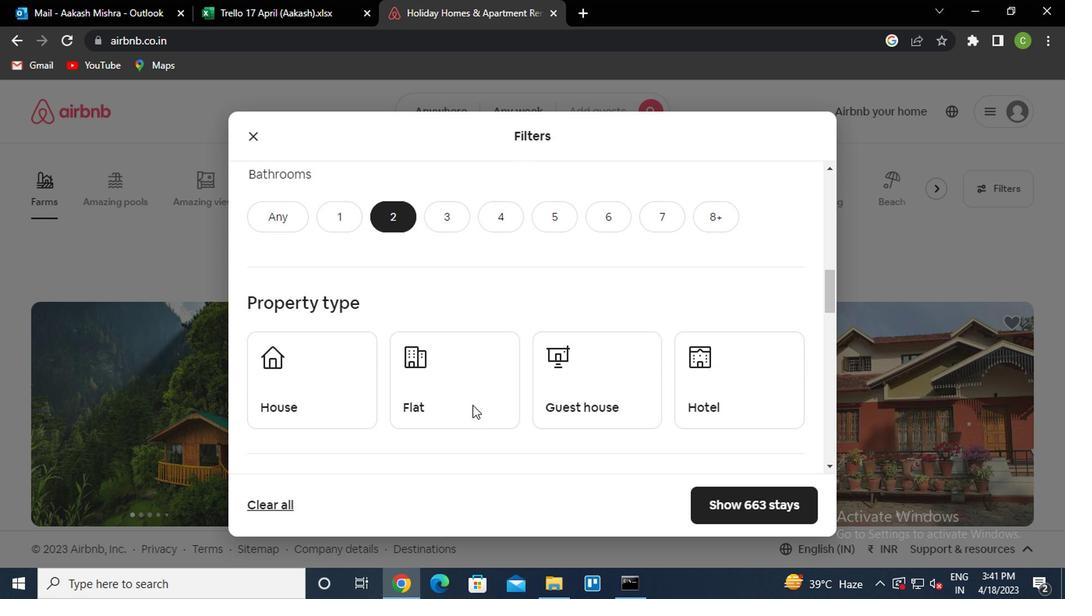 
Action: Mouse moved to (315, 309)
Screenshot: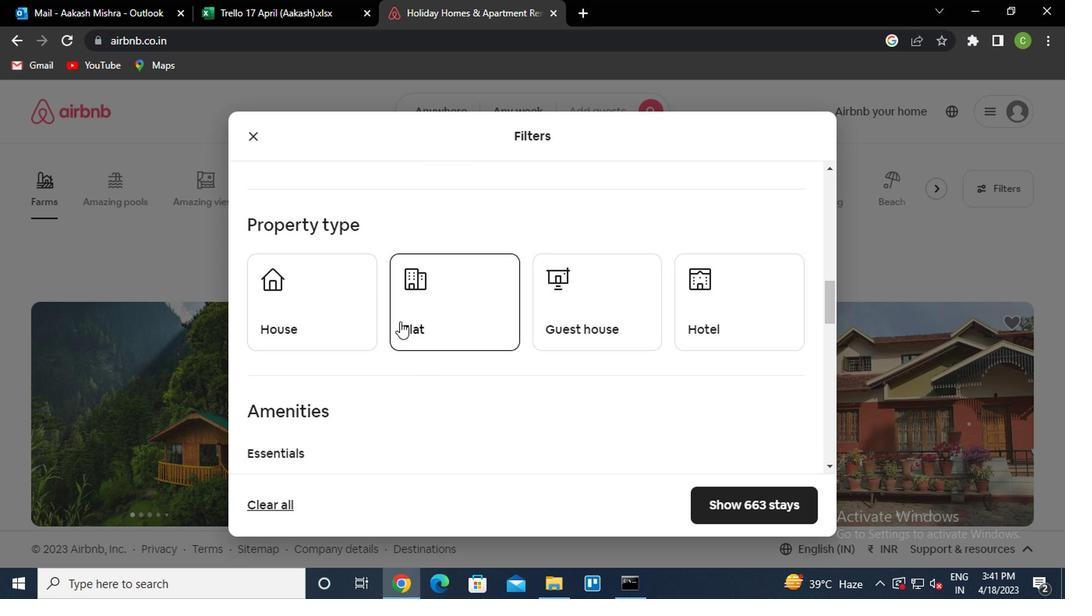 
Action: Mouse pressed left at (315, 309)
Screenshot: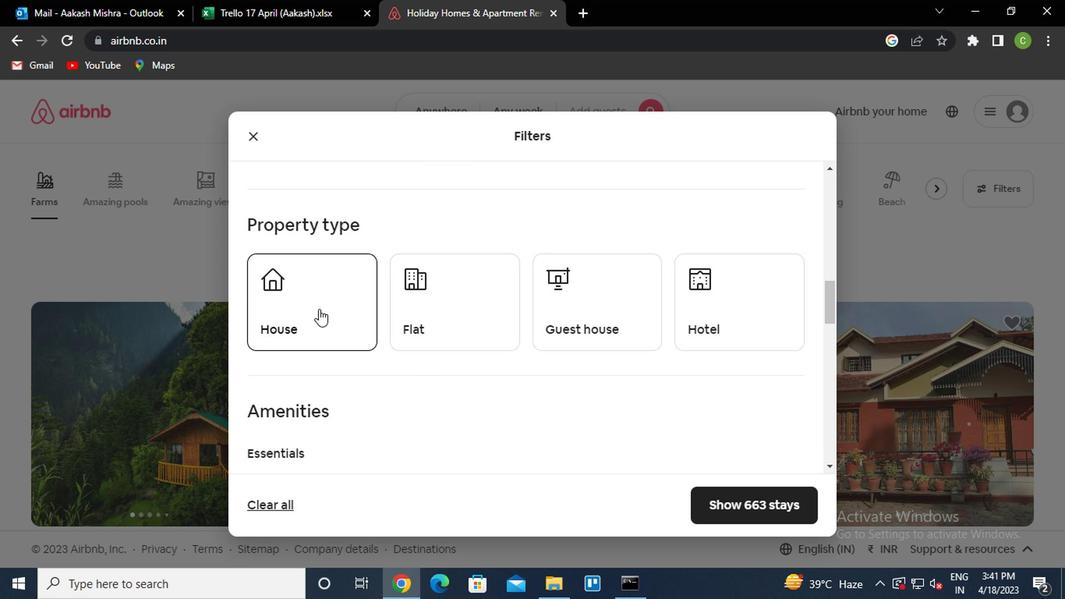 
Action: Mouse moved to (425, 378)
Screenshot: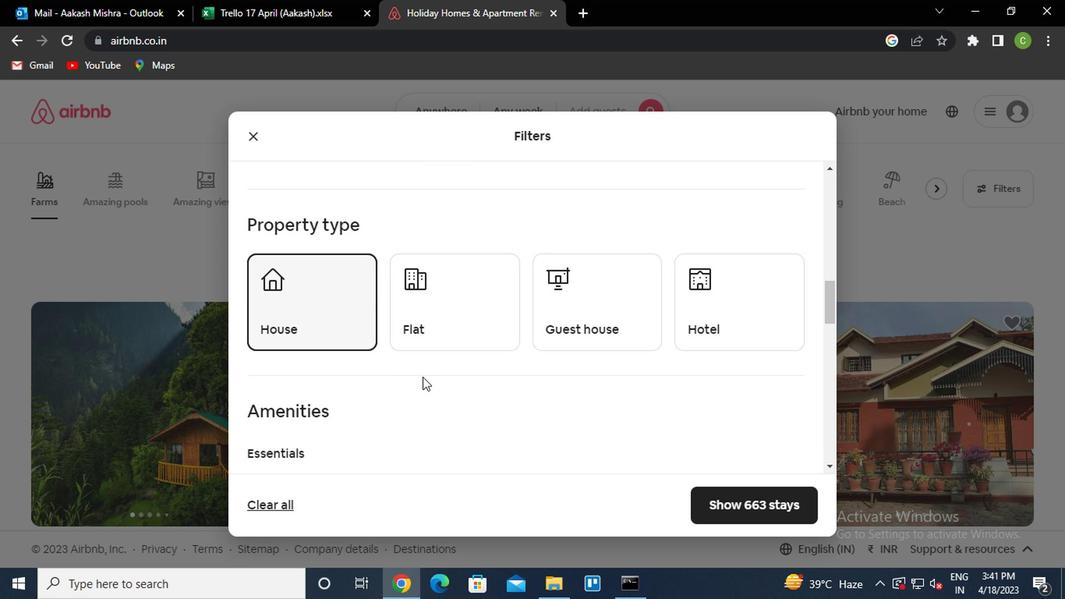 
Action: Mouse scrolled (425, 378) with delta (0, 0)
Screenshot: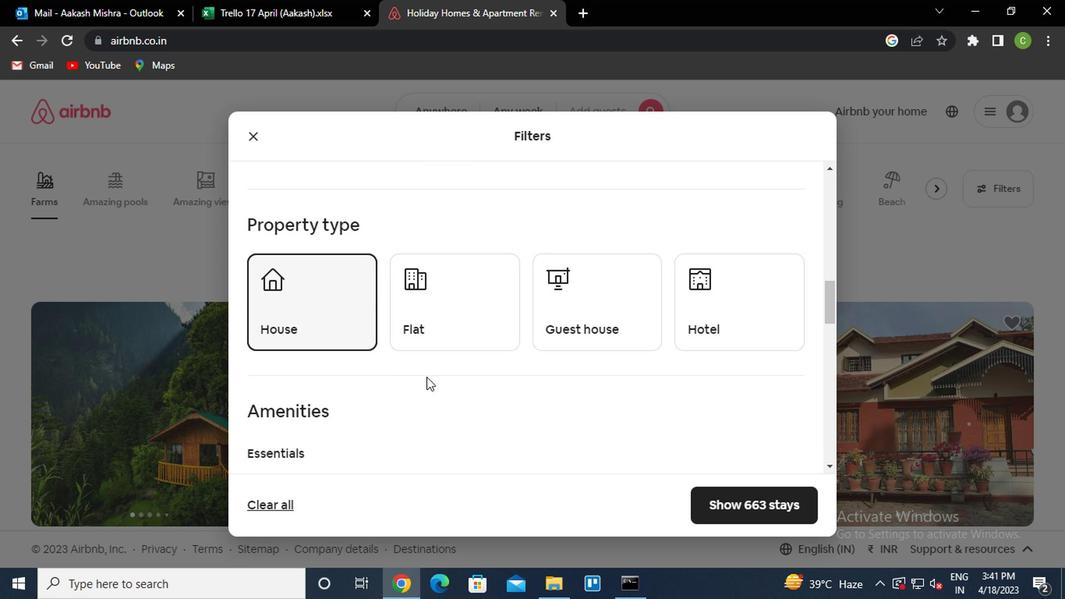 
Action: Mouse scrolled (425, 378) with delta (0, 0)
Screenshot: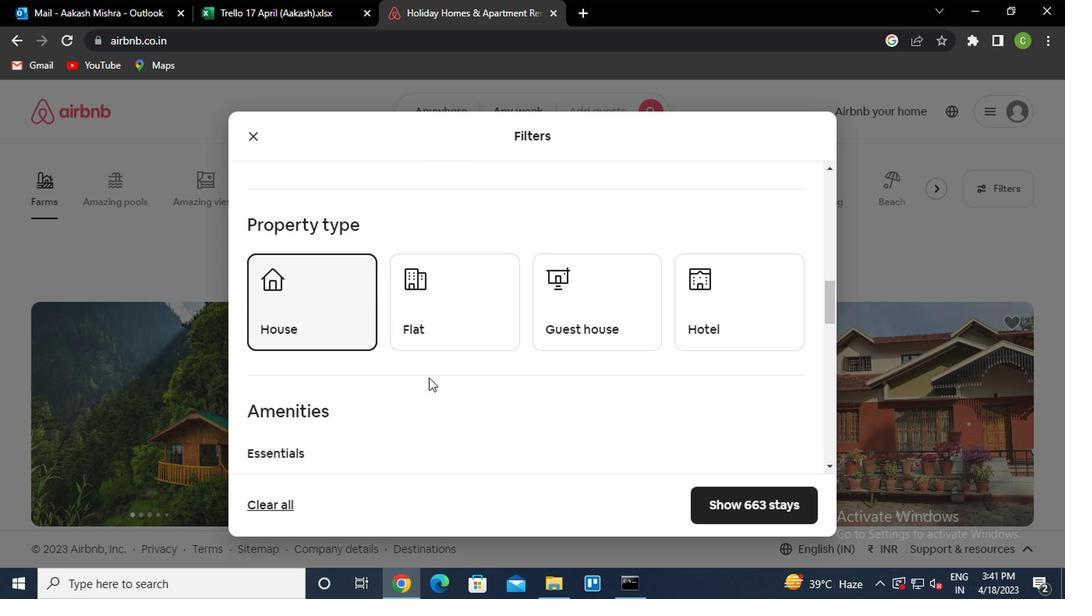 
Action: Mouse scrolled (425, 378) with delta (0, 0)
Screenshot: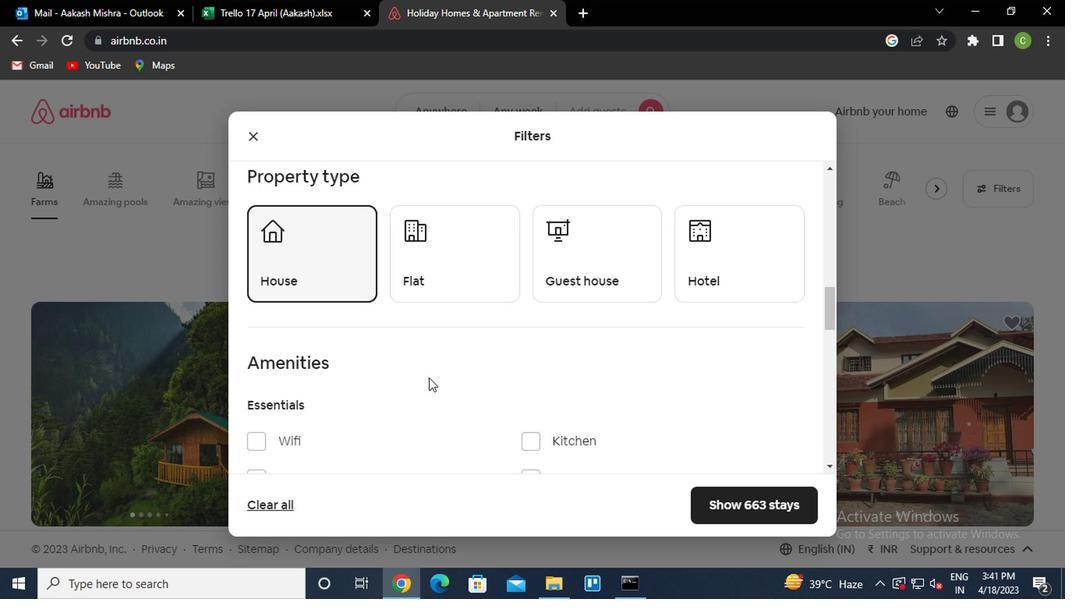 
Action: Mouse scrolled (425, 378) with delta (0, 0)
Screenshot: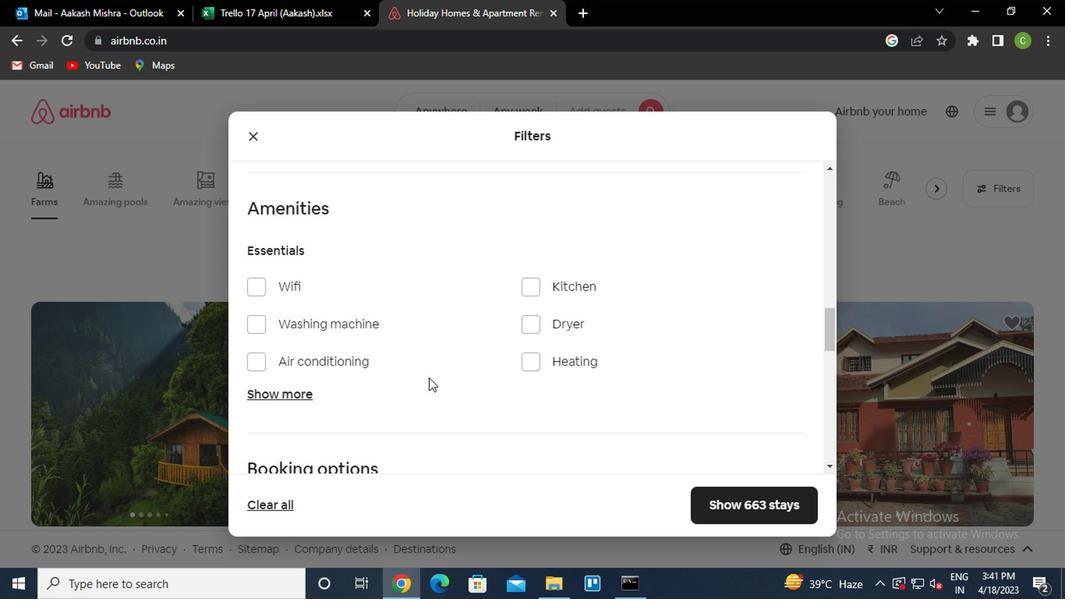 
Action: Mouse scrolled (425, 378) with delta (0, 0)
Screenshot: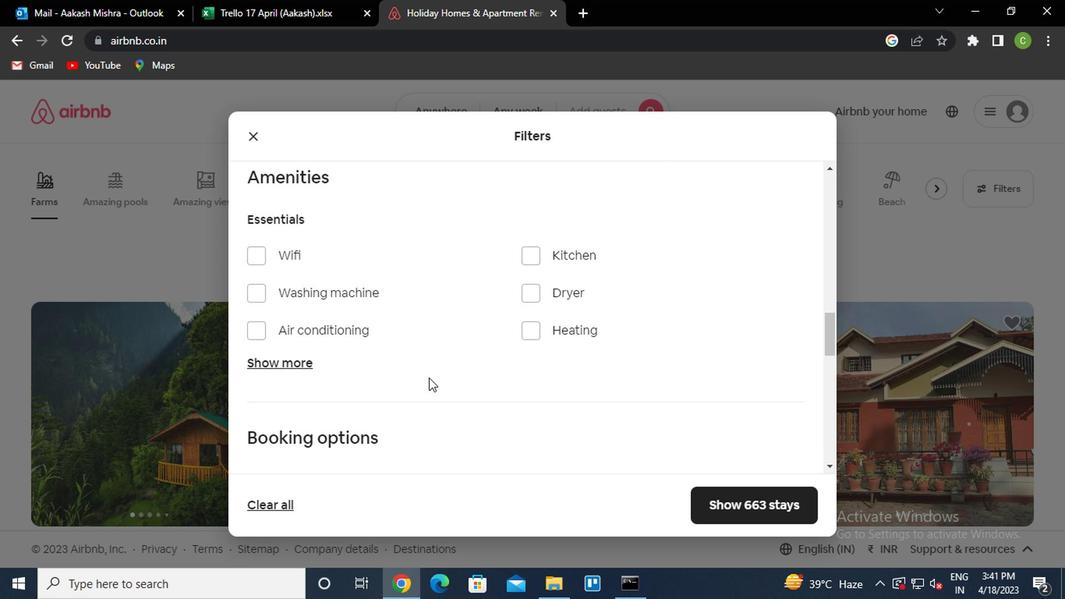 
Action: Mouse scrolled (425, 378) with delta (0, 0)
Screenshot: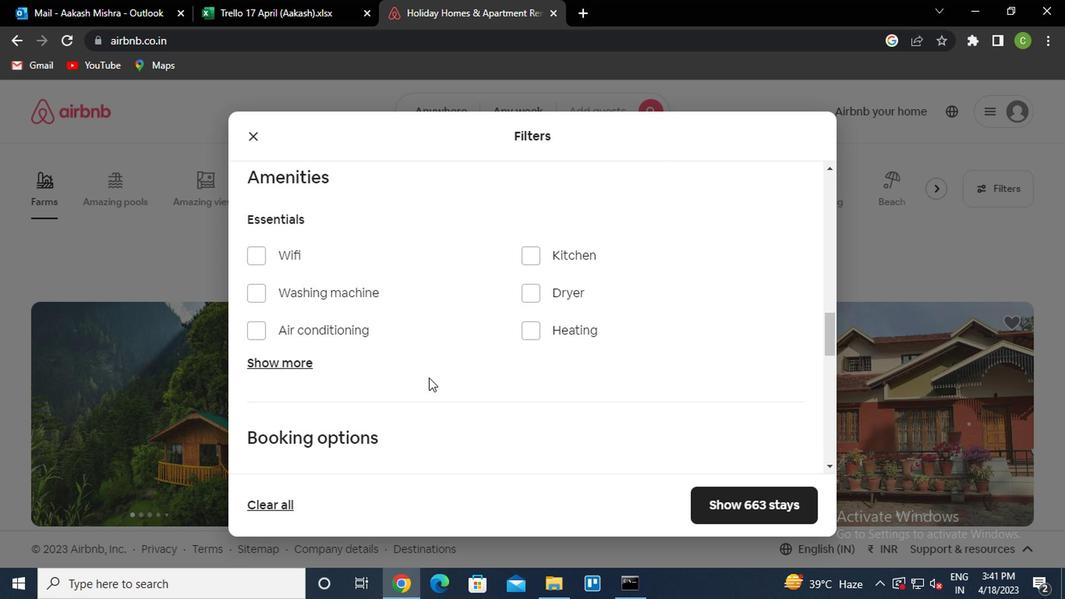 
Action: Mouse moved to (773, 311)
Screenshot: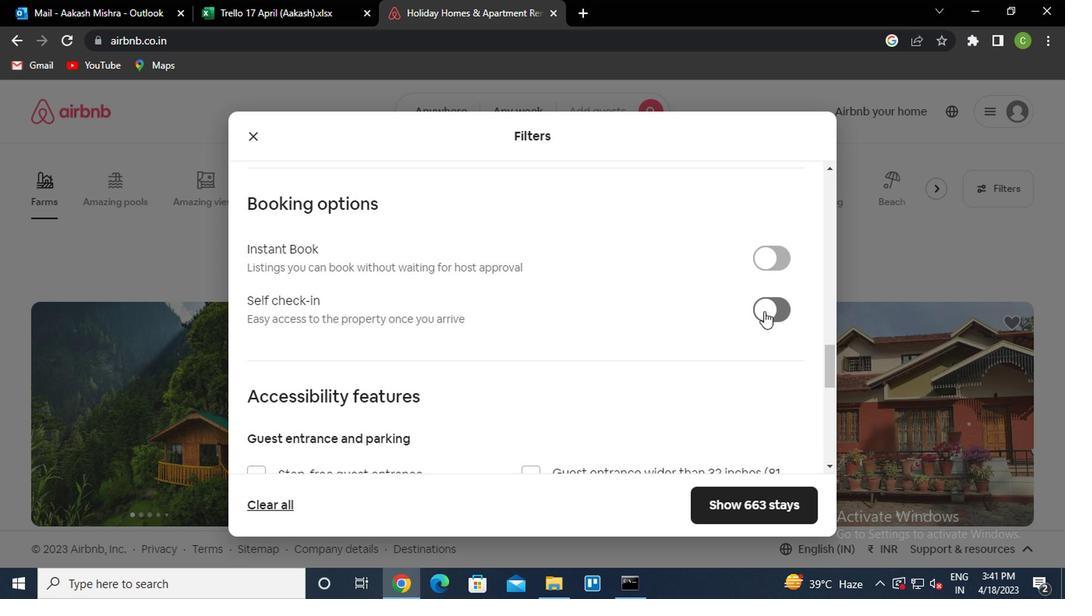 
Action: Mouse pressed left at (773, 311)
Screenshot: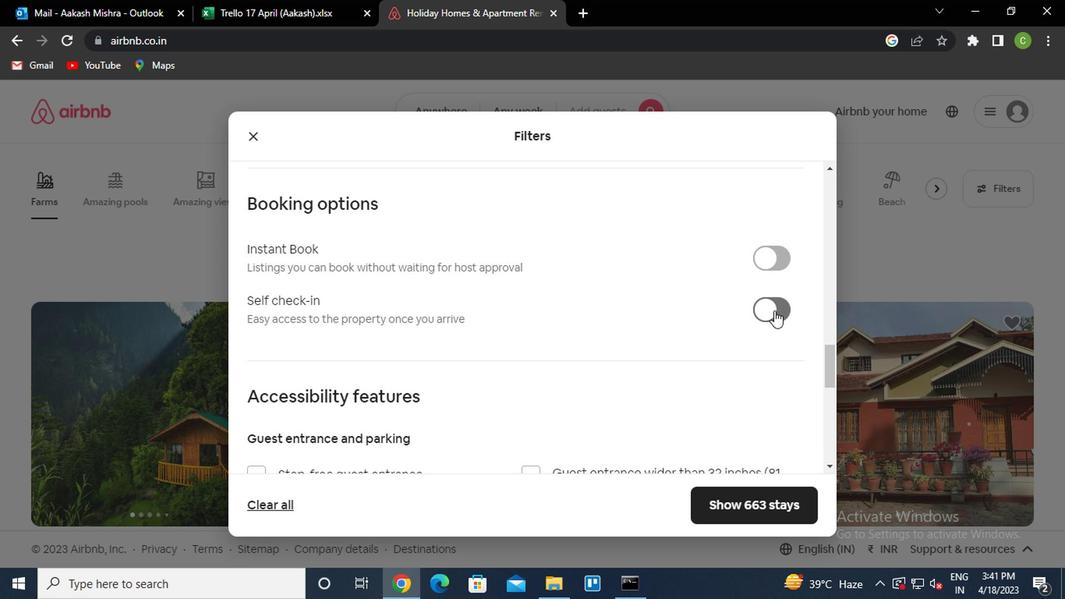
Action: Mouse moved to (577, 374)
Screenshot: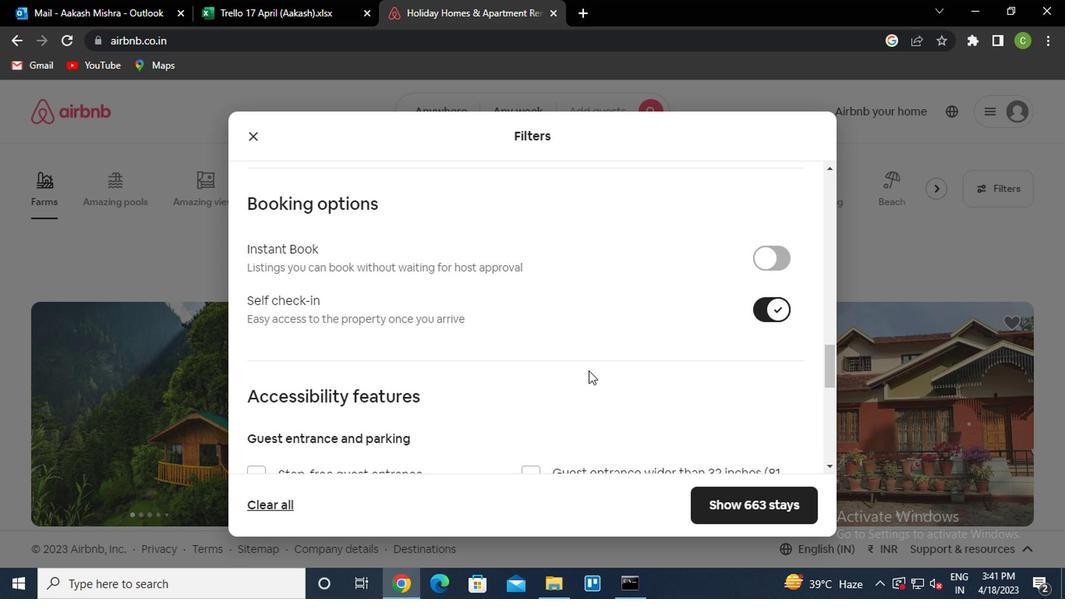 
Action: Mouse scrolled (577, 373) with delta (0, -1)
Screenshot: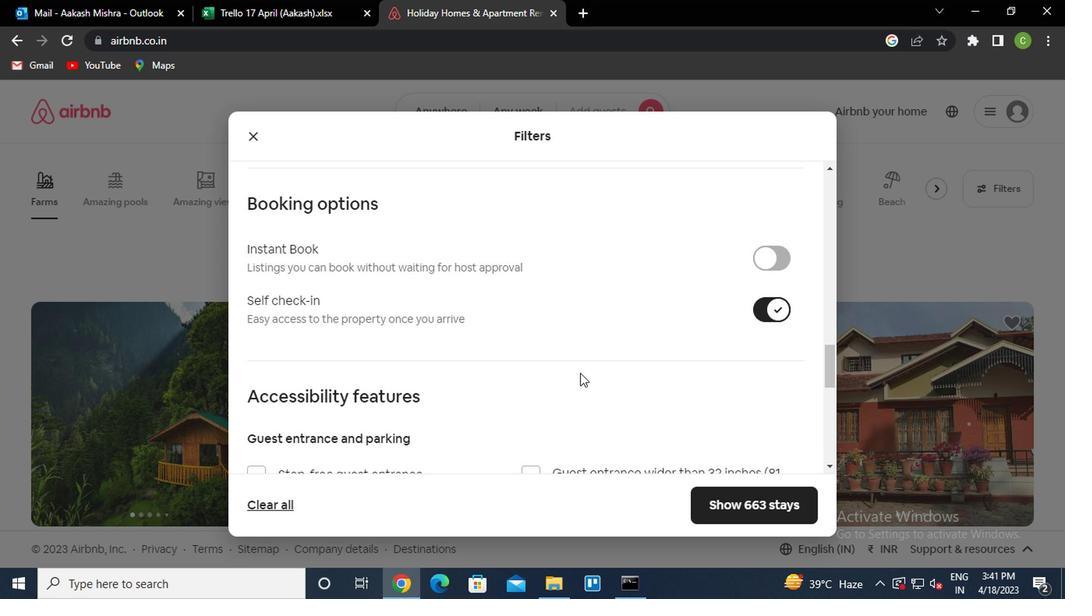 
Action: Mouse scrolled (577, 373) with delta (0, -1)
Screenshot: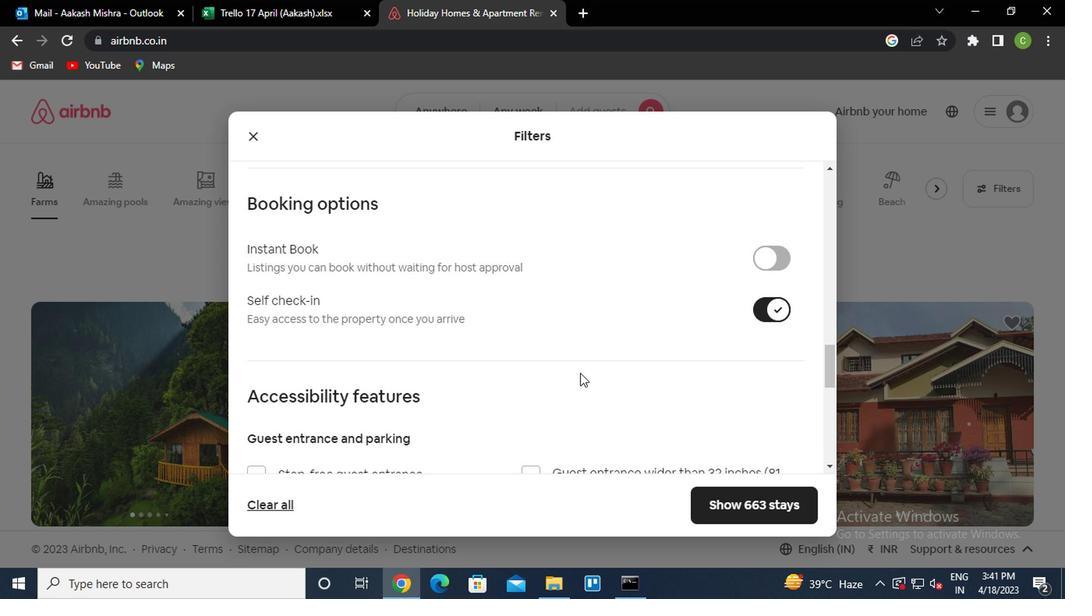 
Action: Mouse scrolled (577, 373) with delta (0, -1)
Screenshot: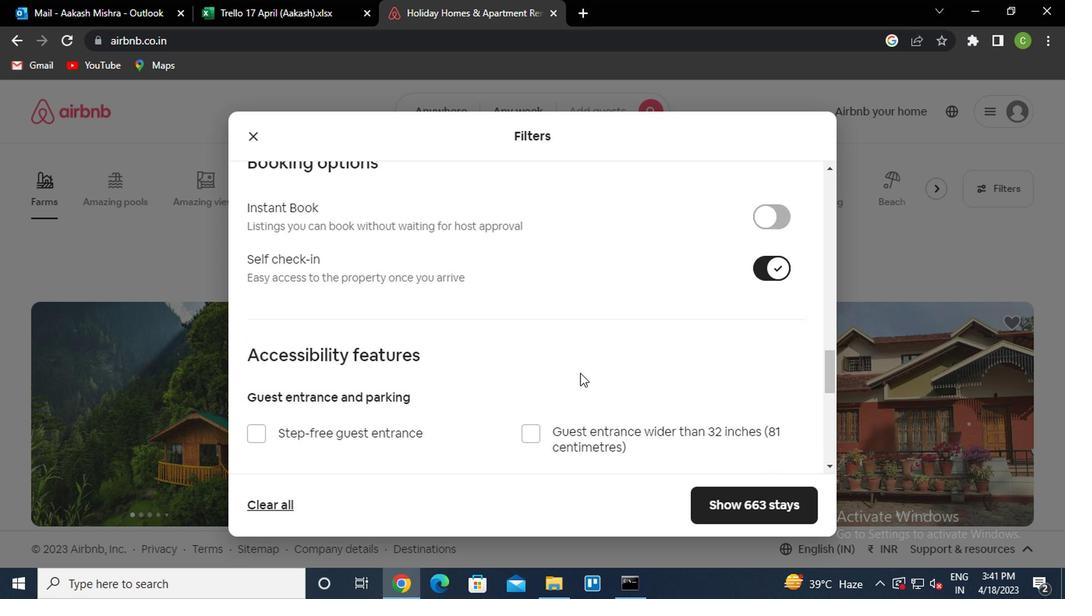 
Action: Mouse scrolled (577, 373) with delta (0, -1)
Screenshot: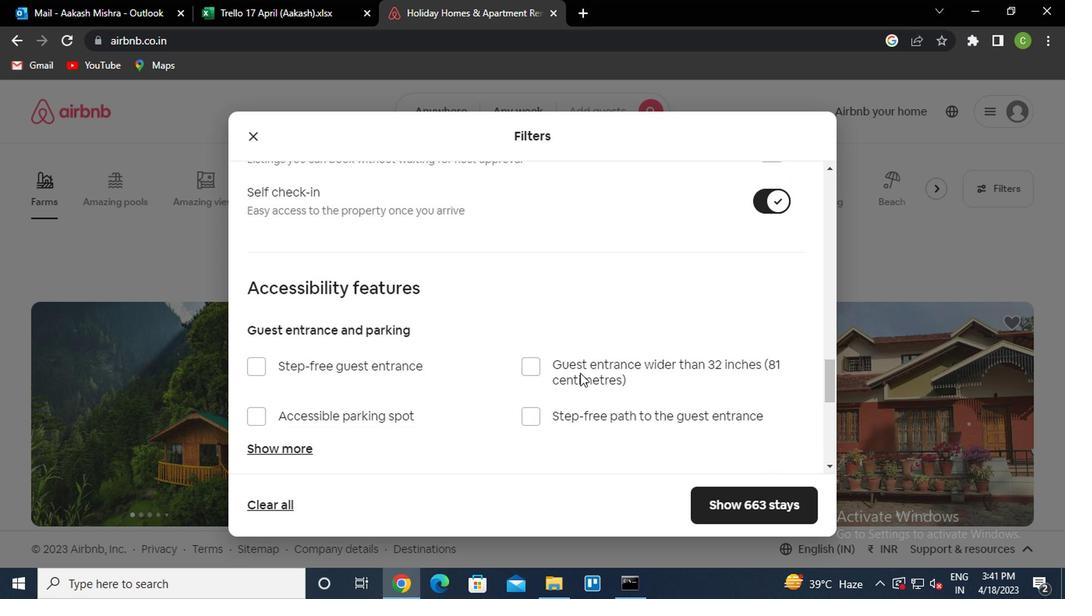 
Action: Mouse moved to (527, 378)
Screenshot: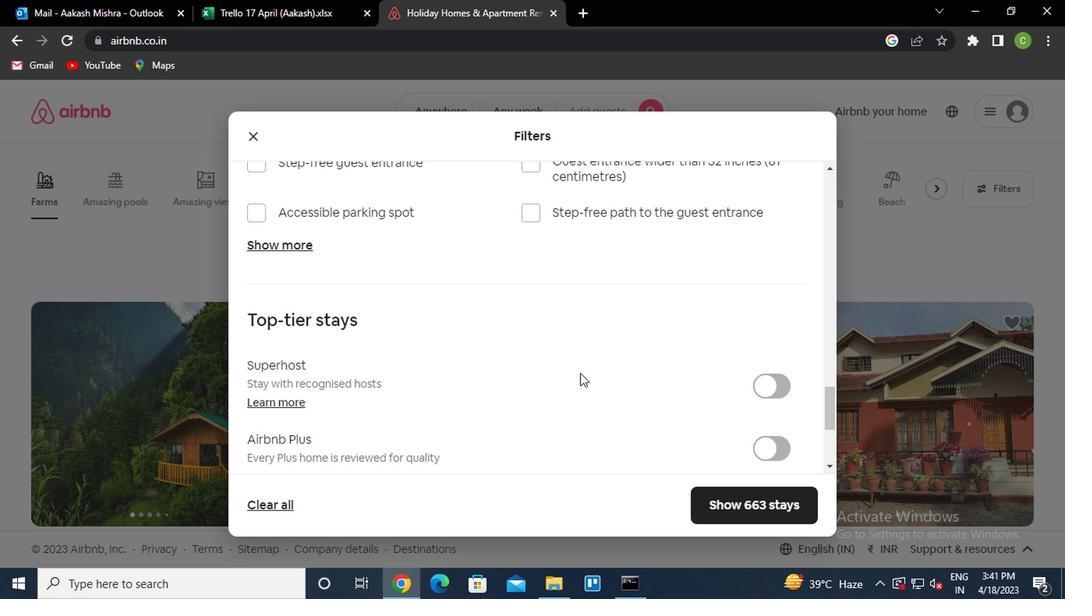
Action: Mouse scrolled (527, 376) with delta (0, -1)
Screenshot: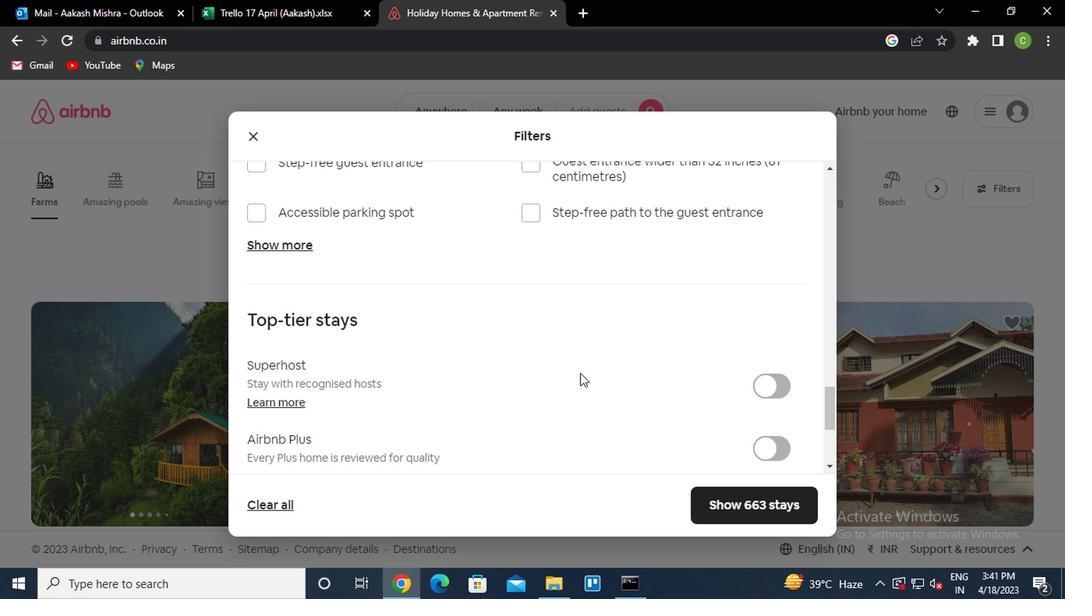 
Action: Mouse moved to (526, 378)
Screenshot: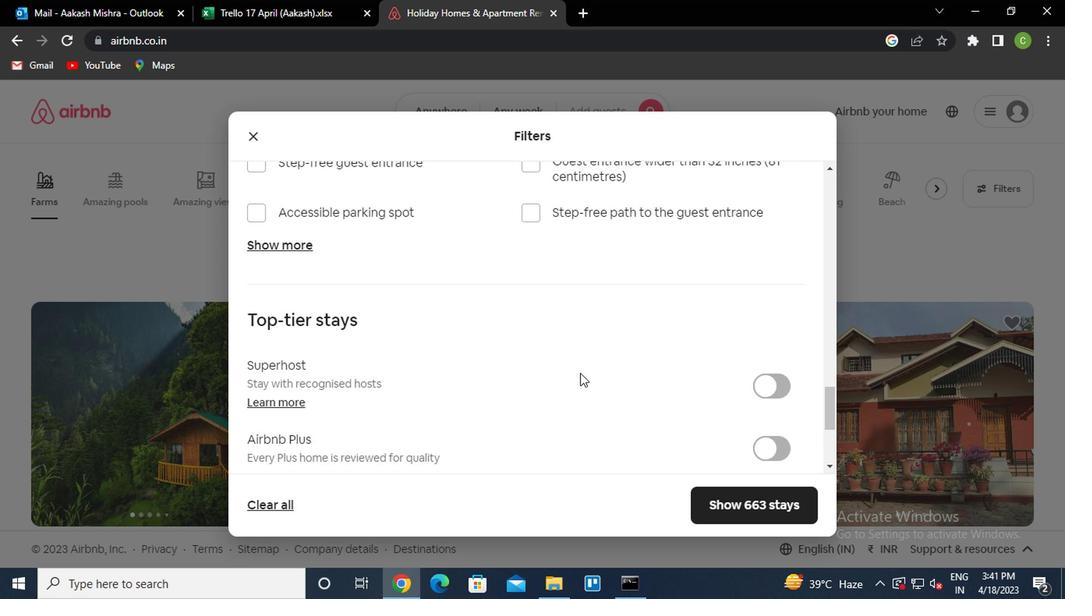 
Action: Mouse scrolled (526, 376) with delta (0, -1)
Screenshot: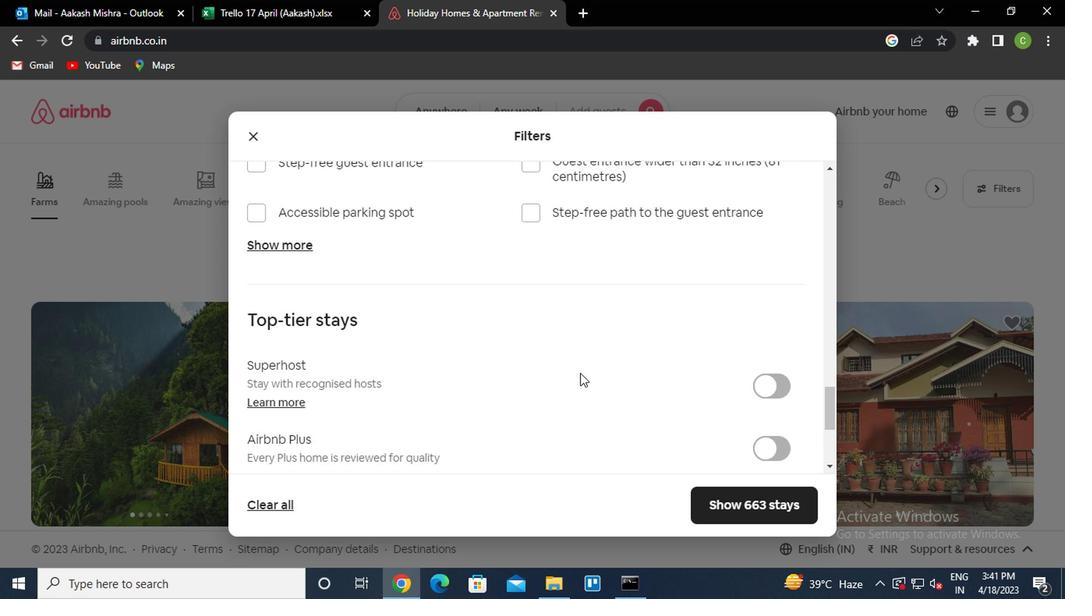 
Action: Mouse scrolled (526, 376) with delta (0, -1)
Screenshot: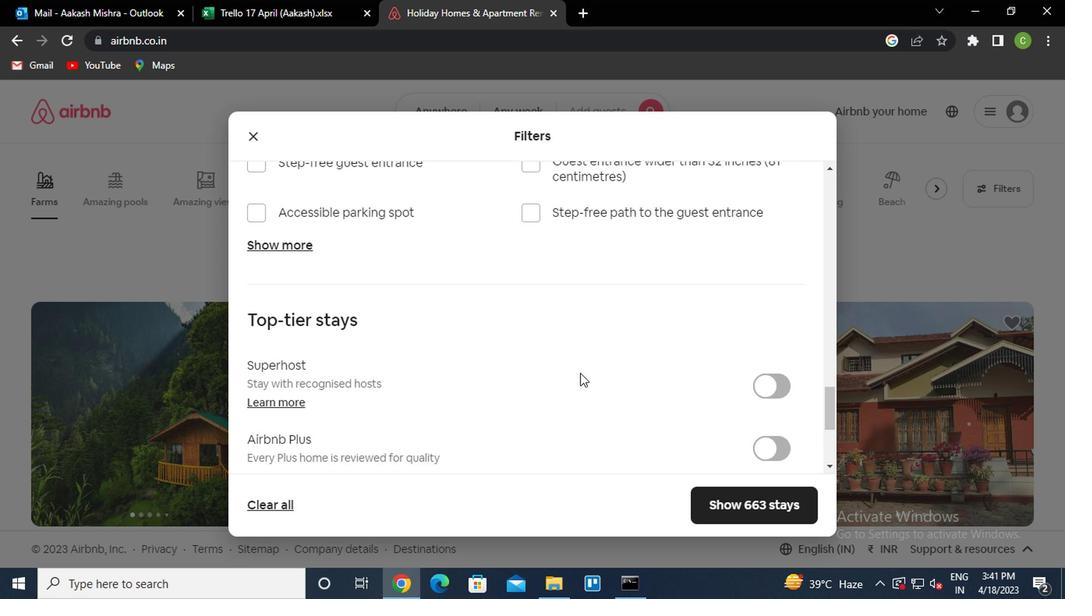 
Action: Mouse moved to (524, 378)
Screenshot: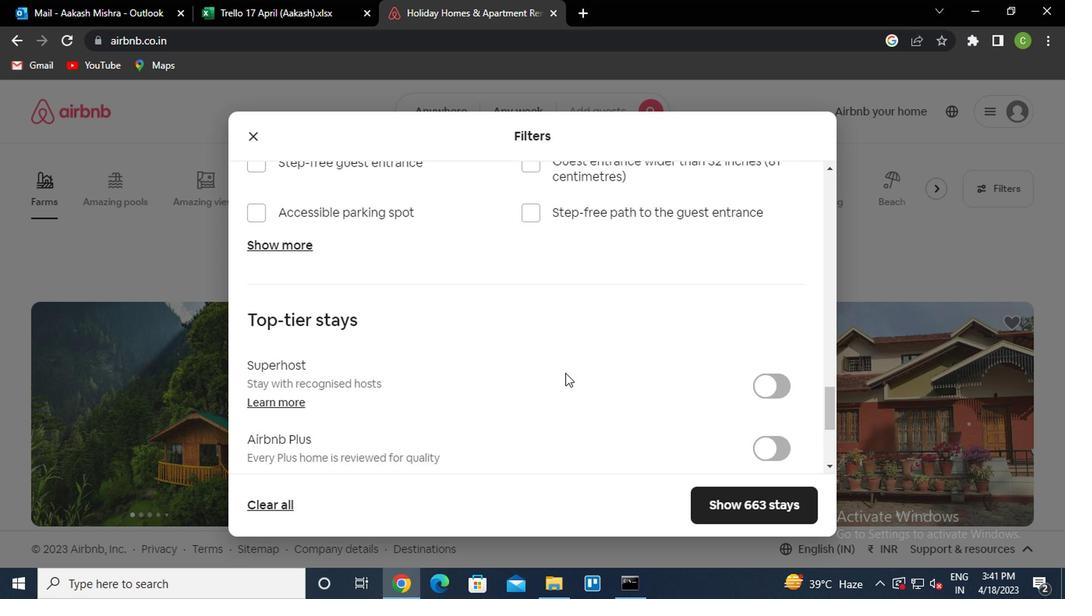 
Action: Mouse scrolled (524, 376) with delta (0, -1)
Screenshot: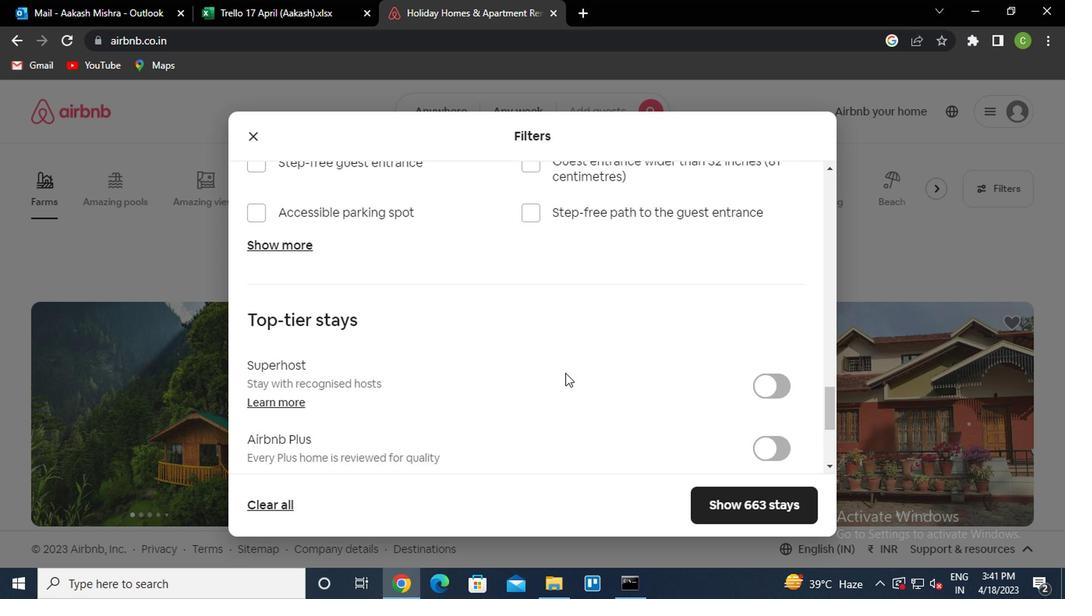 
Action: Mouse moved to (516, 378)
Screenshot: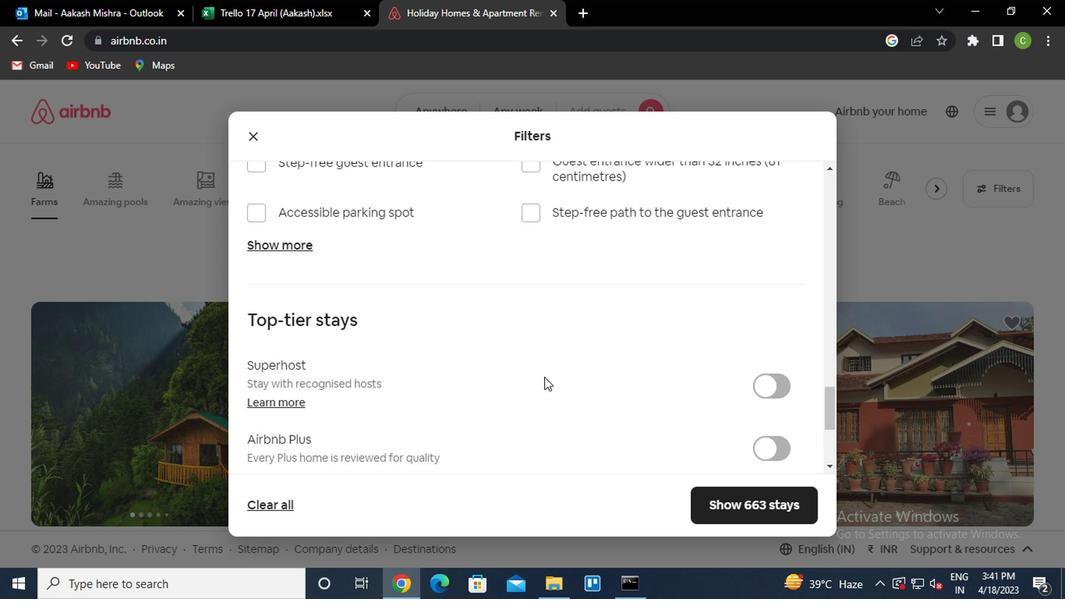 
Action: Mouse scrolled (516, 376) with delta (0, -1)
Screenshot: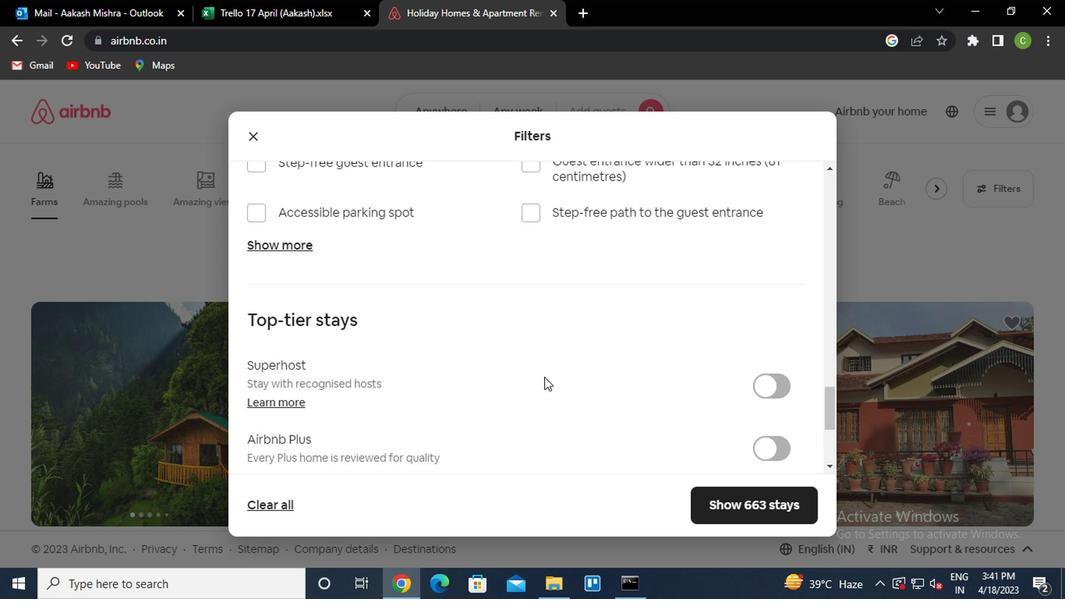 
Action: Mouse moved to (509, 378)
Screenshot: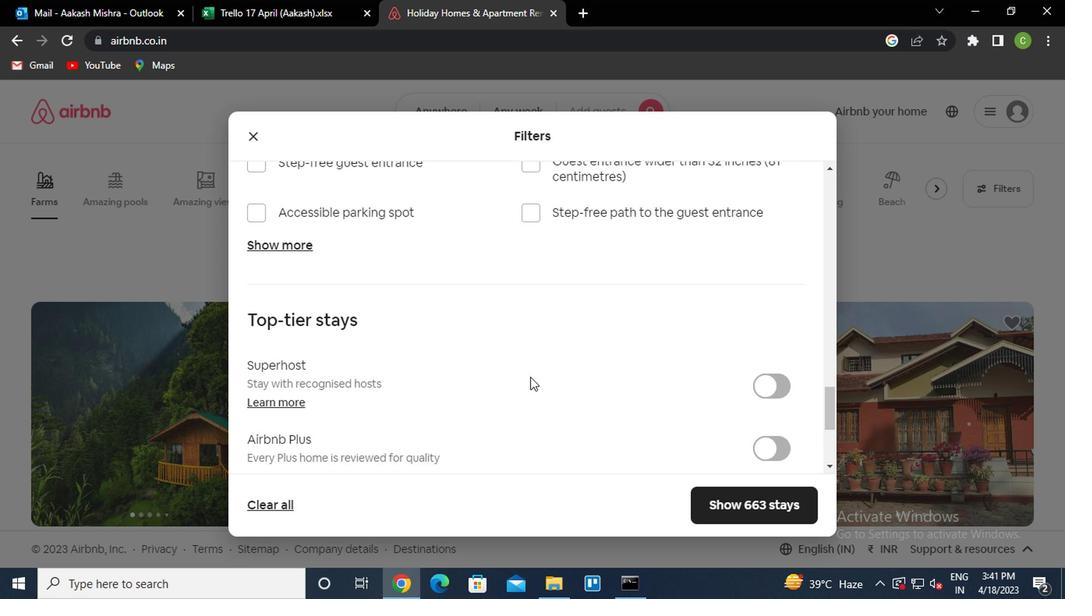 
Action: Mouse scrolled (509, 376) with delta (0, -1)
Screenshot: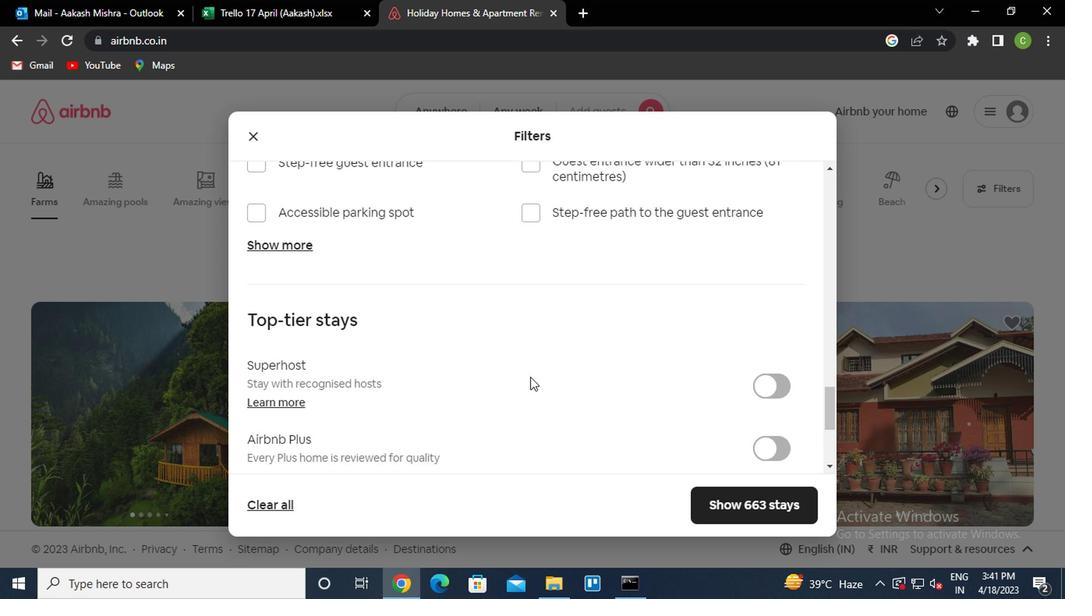 
Action: Mouse moved to (460, 385)
Screenshot: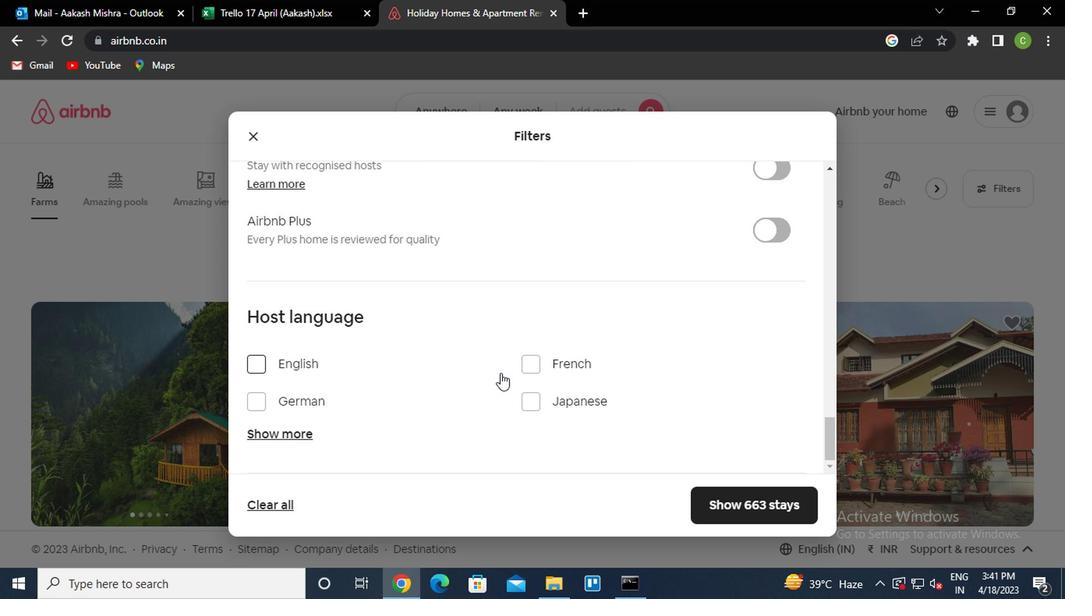 
Action: Mouse scrolled (460, 385) with delta (0, 0)
Screenshot: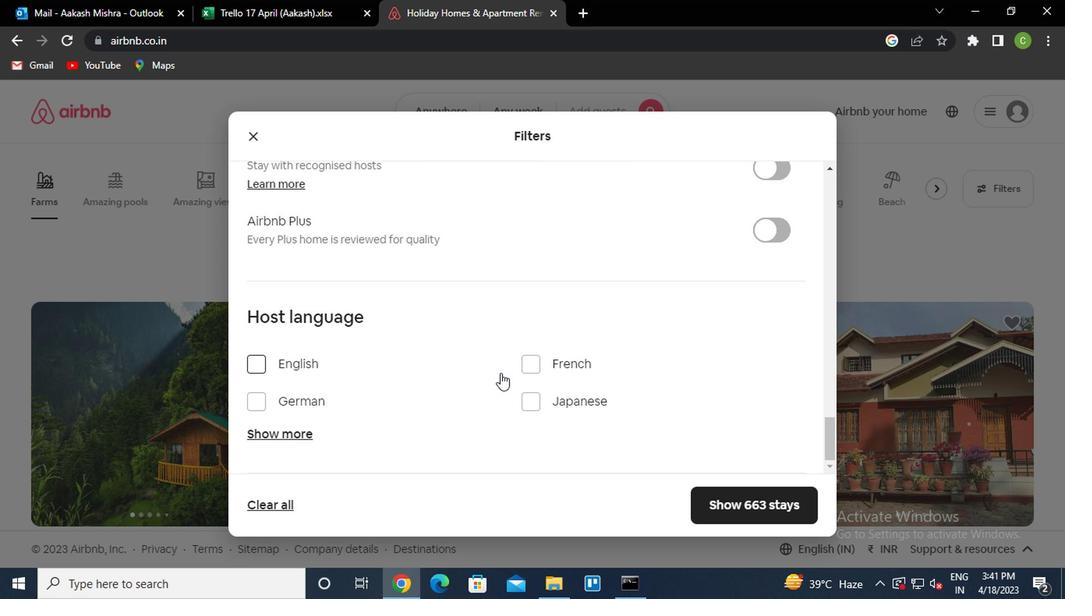 
Action: Mouse moved to (440, 402)
Screenshot: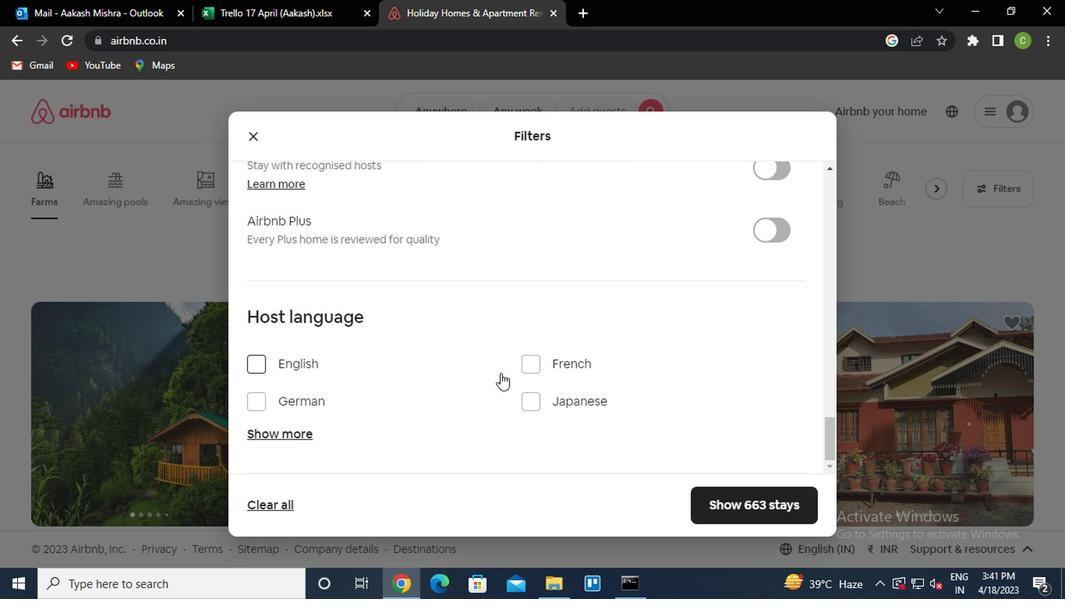 
Action: Mouse scrolled (440, 401) with delta (0, -1)
Screenshot: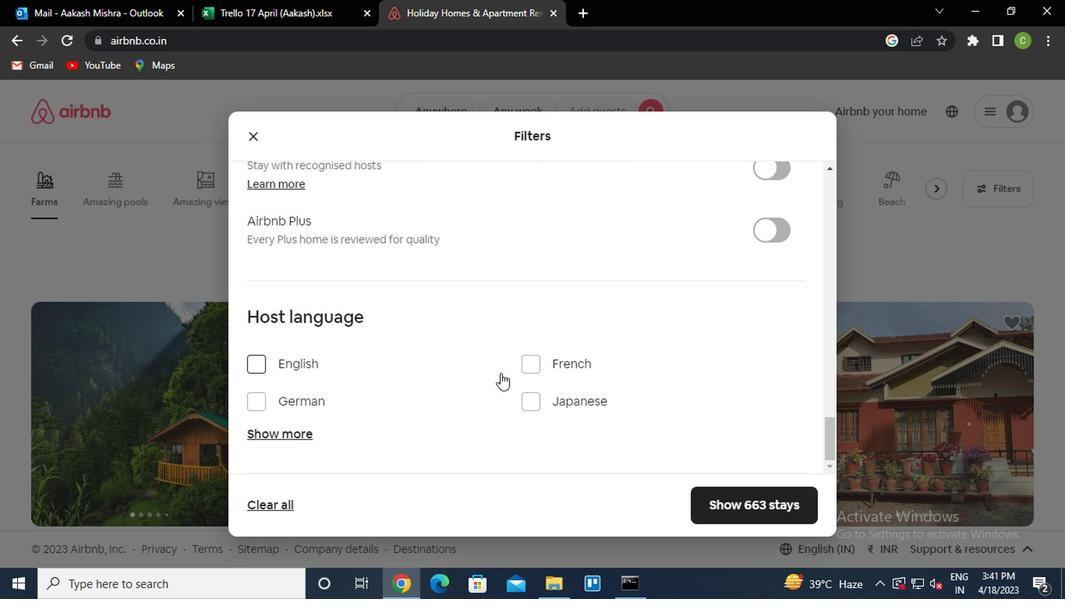 
Action: Mouse moved to (425, 408)
Screenshot: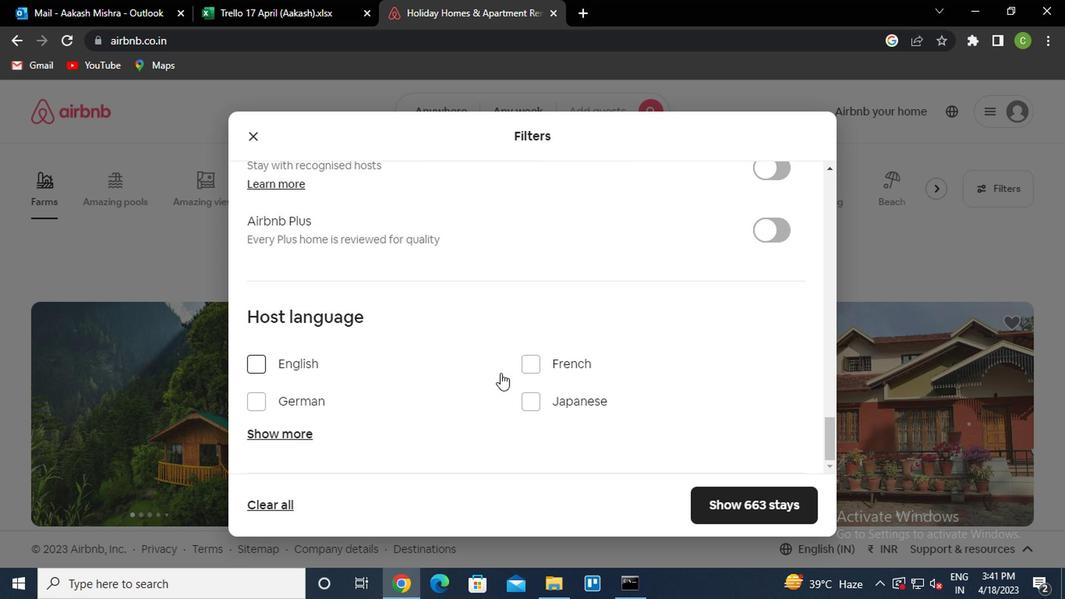 
Action: Mouse scrolled (425, 408) with delta (0, 0)
Screenshot: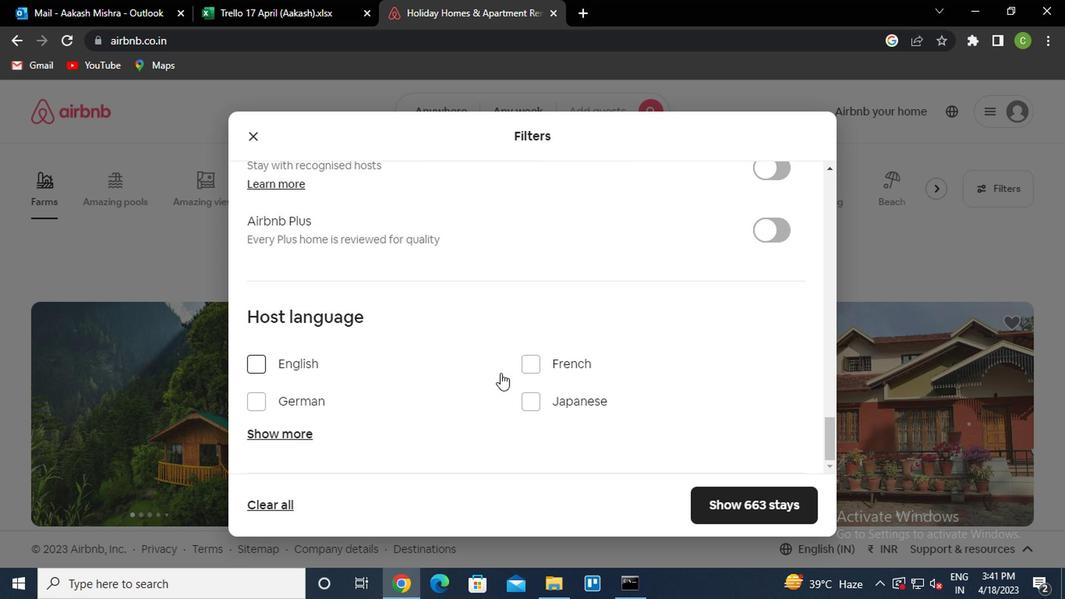 
Action: Mouse moved to (421, 409)
Screenshot: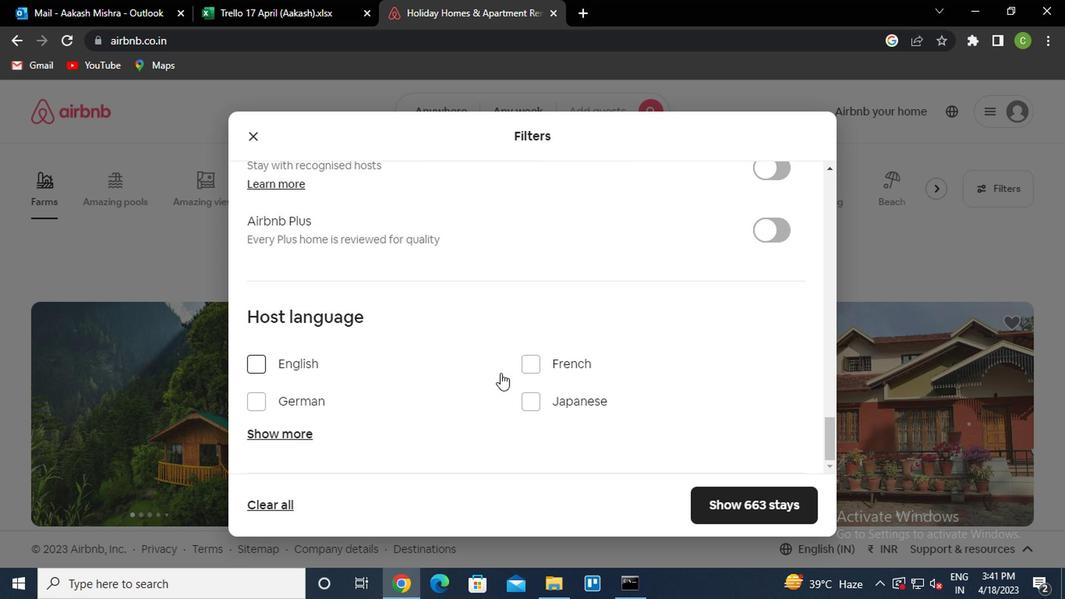
Action: Mouse scrolled (421, 408) with delta (0, 0)
Screenshot: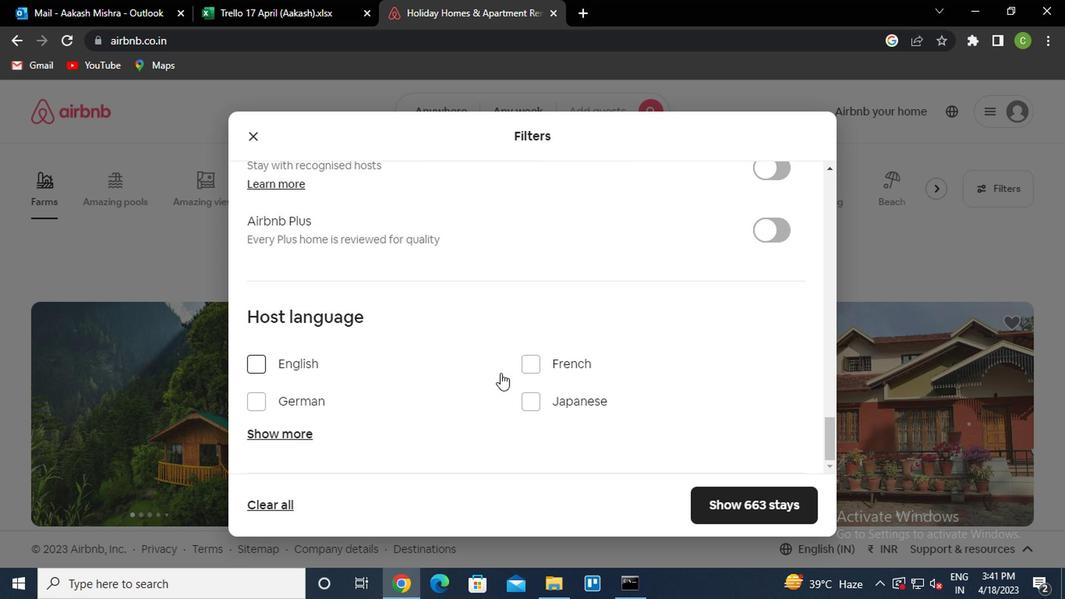 
Action: Mouse moved to (419, 409)
Screenshot: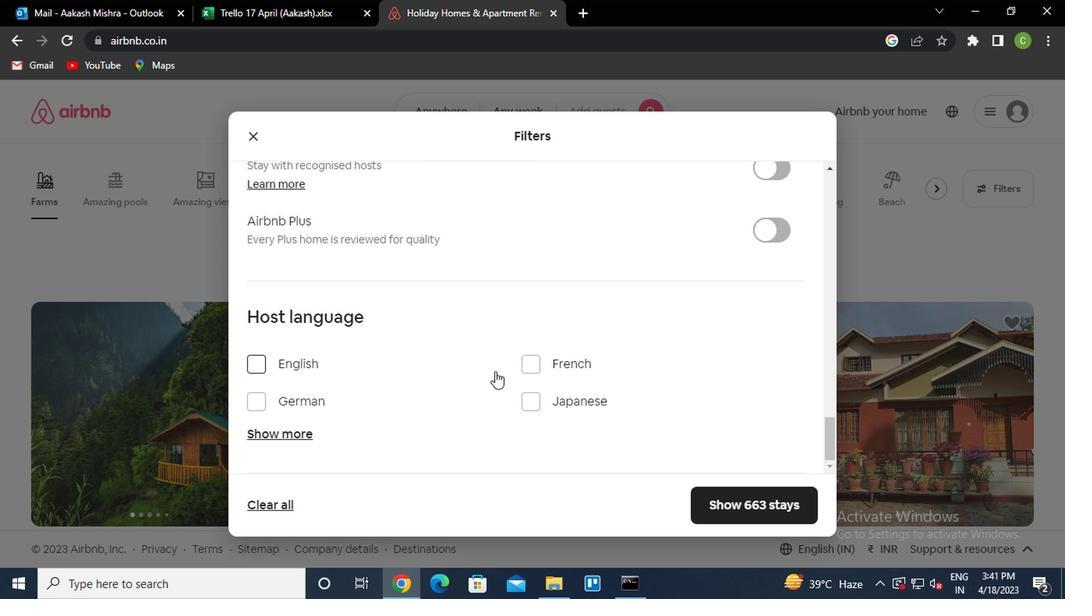 
Action: Mouse scrolled (419, 408) with delta (0, 0)
Screenshot: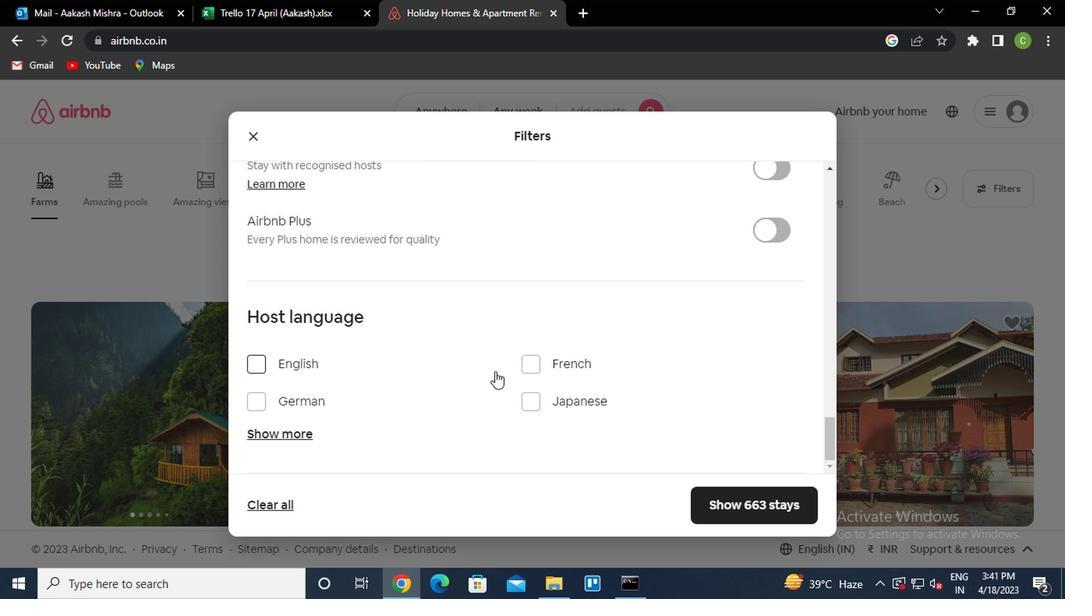 
Action: Mouse moved to (279, 436)
Screenshot: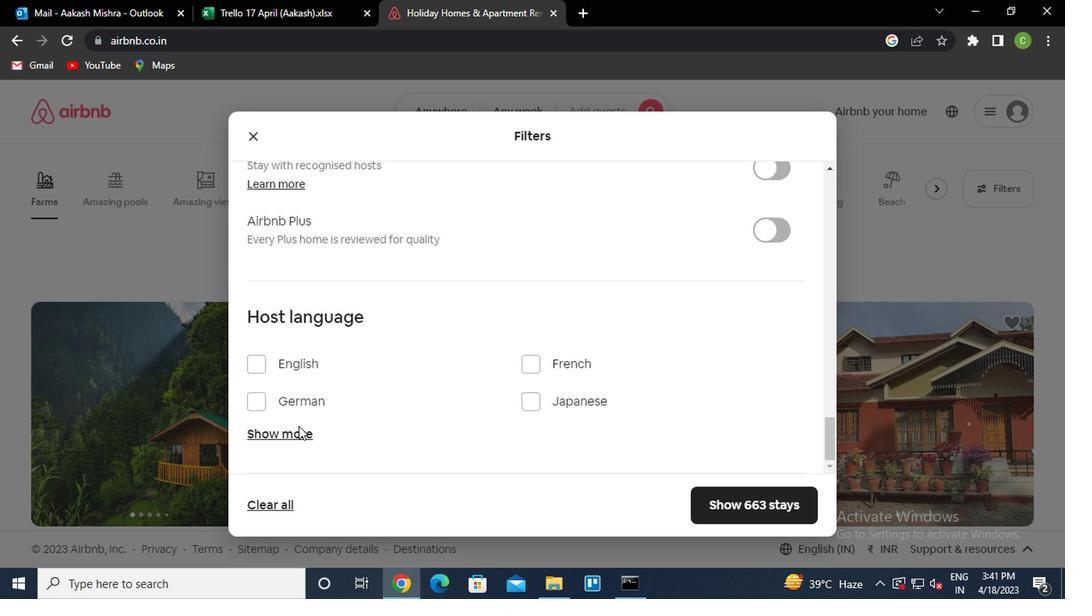 
Action: Mouse pressed left at (279, 436)
Screenshot: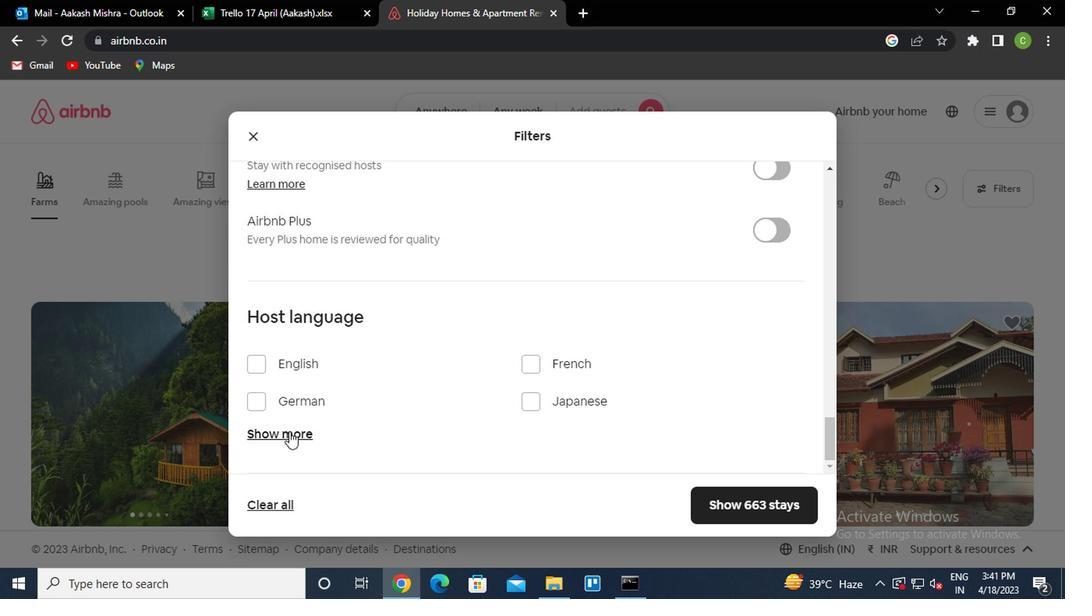 
Action: Mouse moved to (289, 427)
Screenshot: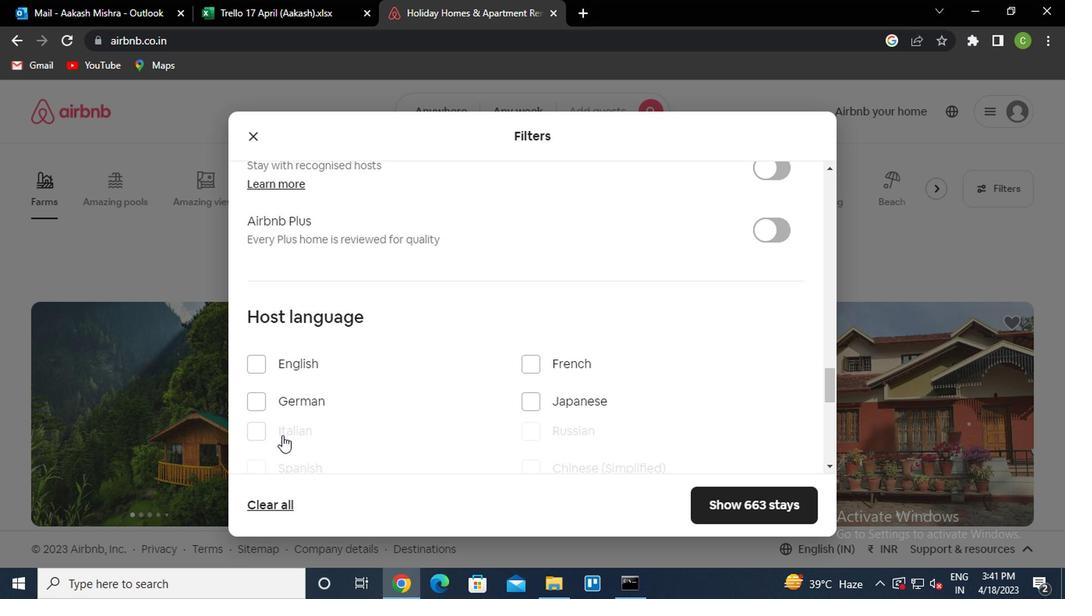 
Action: Mouse scrolled (289, 426) with delta (0, -1)
Screenshot: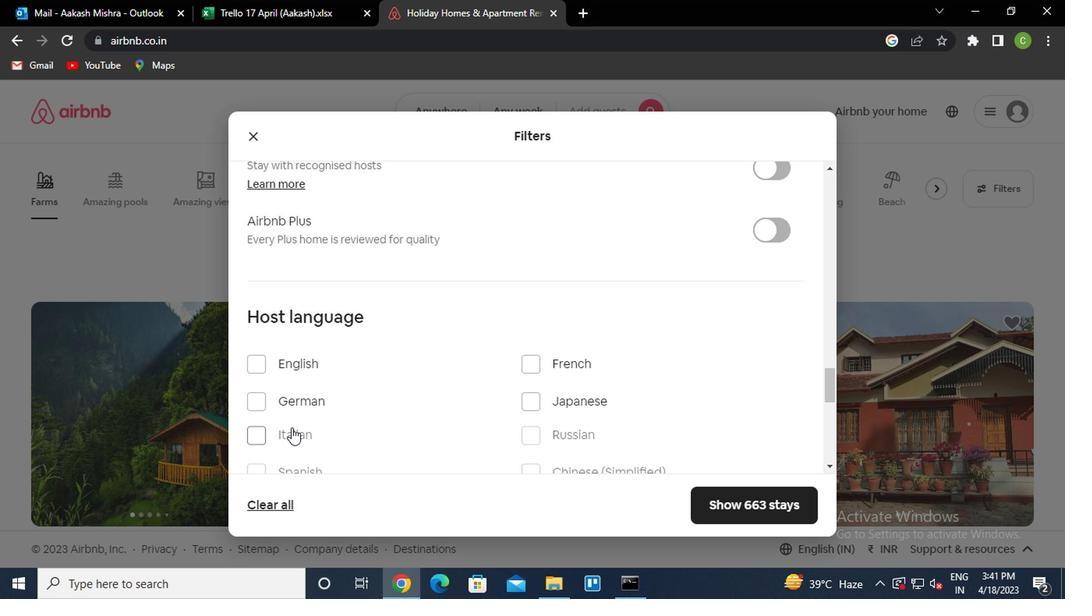 
Action: Mouse moved to (290, 426)
Screenshot: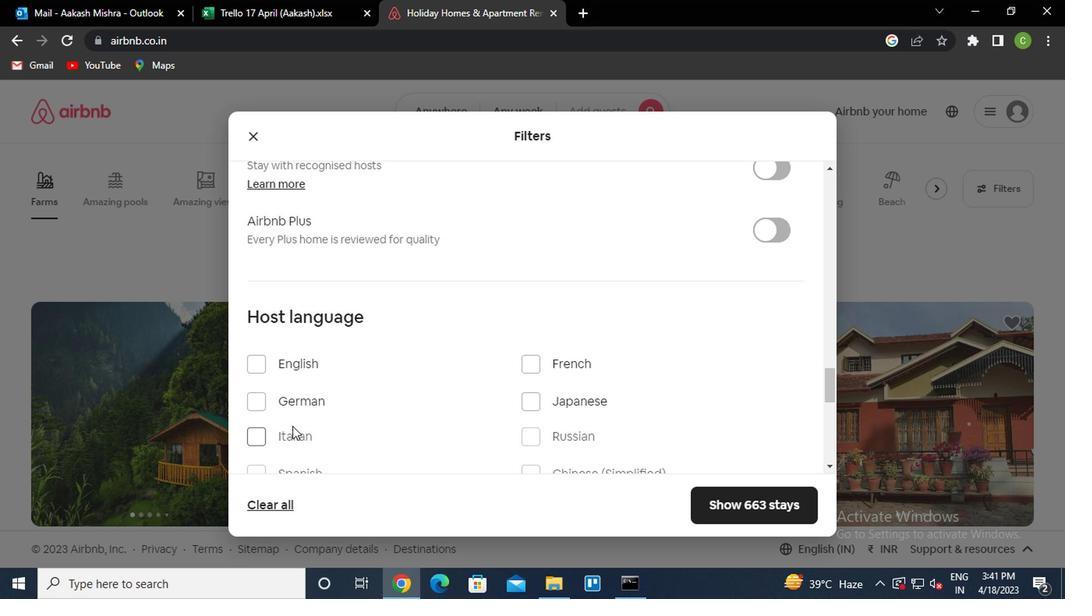 
Action: Mouse scrolled (290, 425) with delta (0, 0)
Screenshot: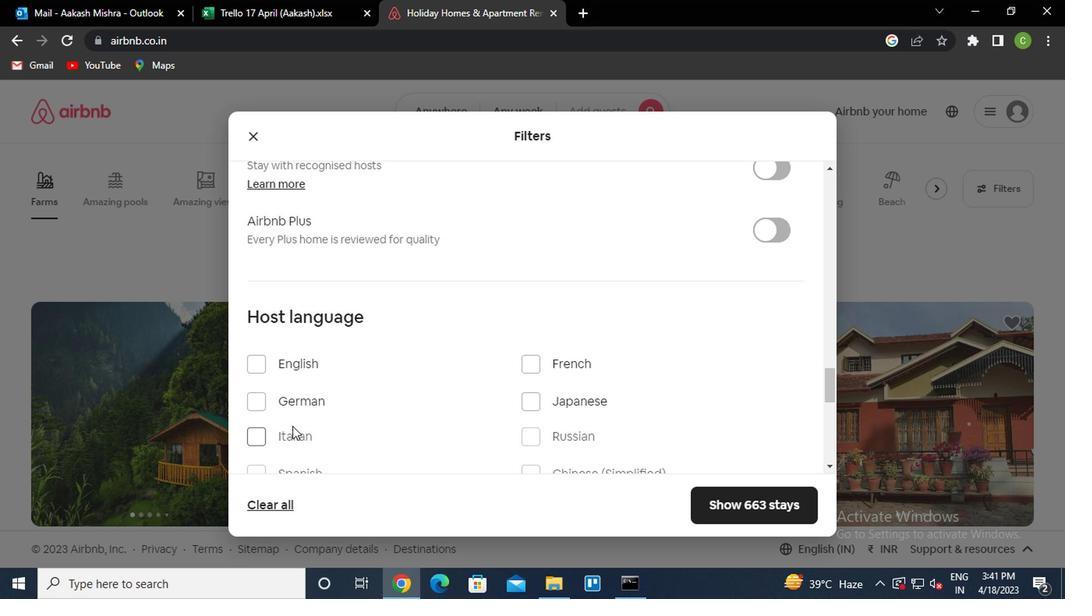 
Action: Mouse moved to (289, 425)
Screenshot: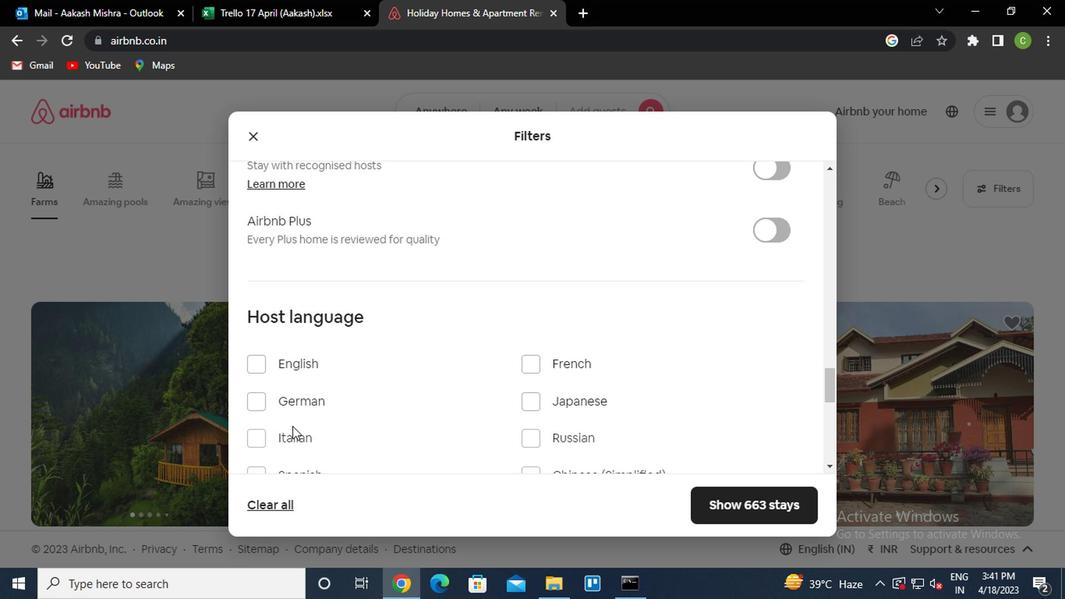 
Action: Mouse scrolled (289, 425) with delta (0, 0)
Screenshot: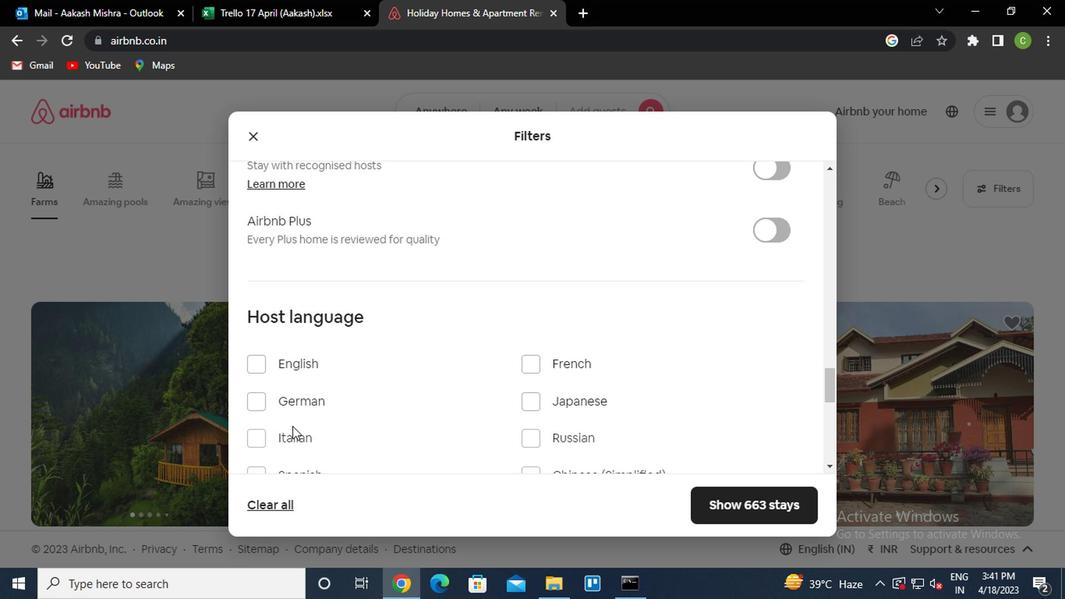 
Action: Mouse moved to (256, 239)
Screenshot: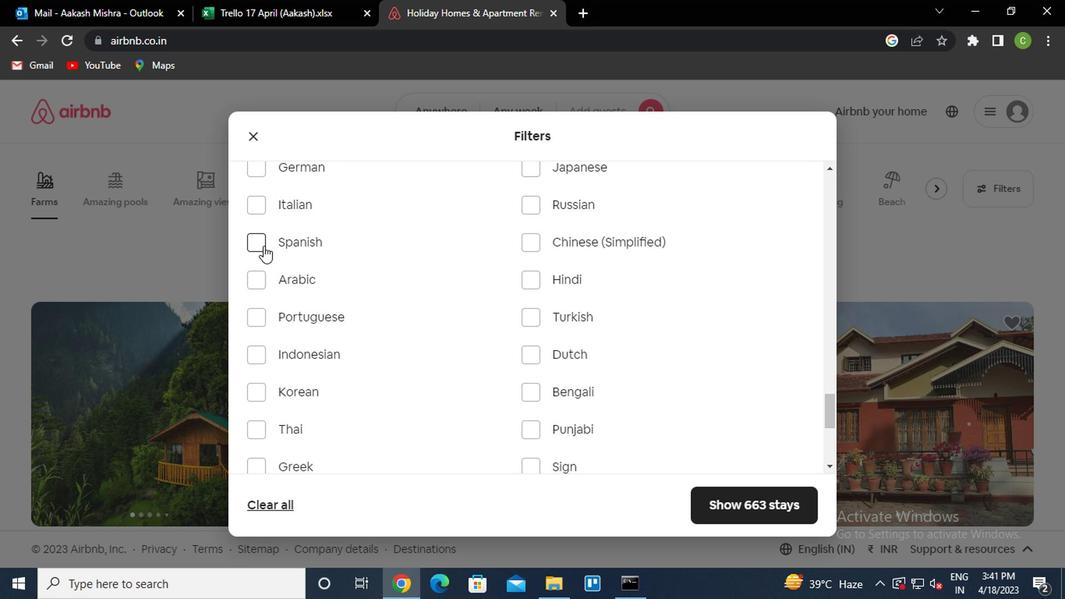 
Action: Mouse pressed left at (256, 239)
Screenshot: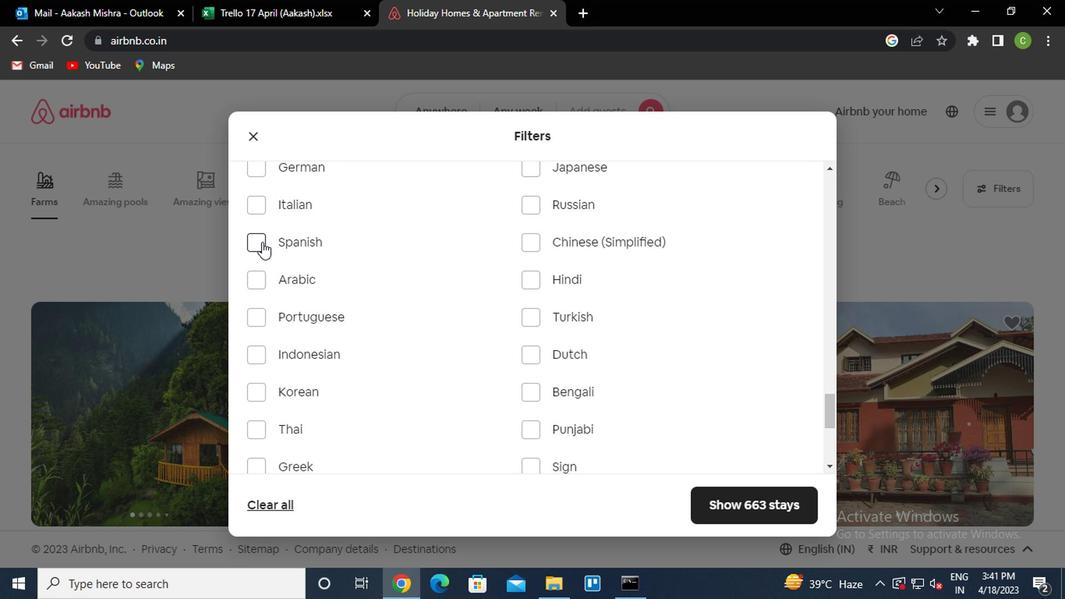 
Action: Mouse moved to (738, 509)
Screenshot: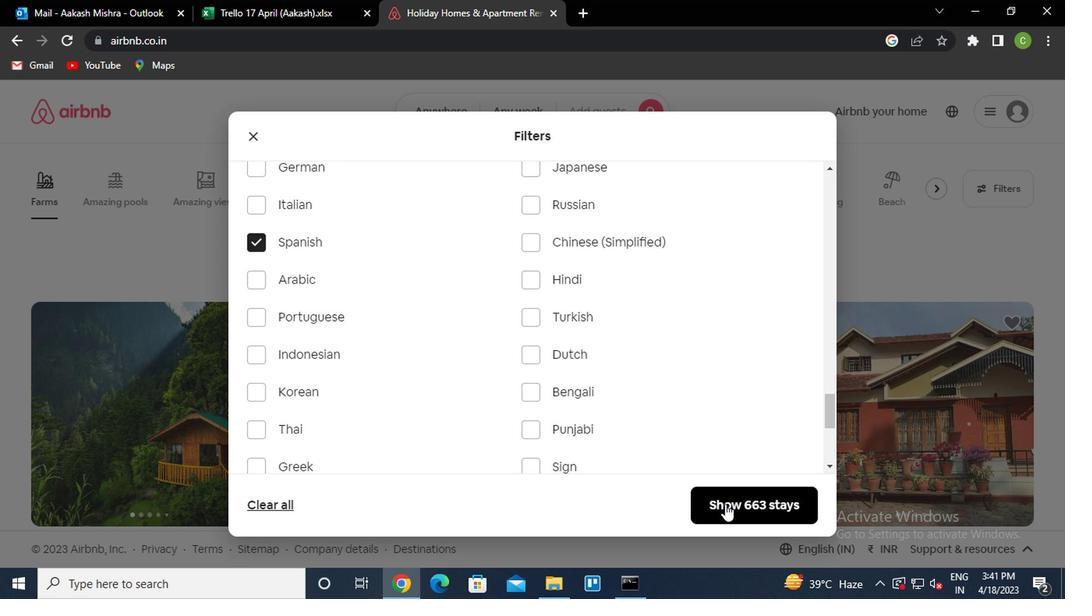 
Action: Mouse pressed left at (738, 509)
Screenshot: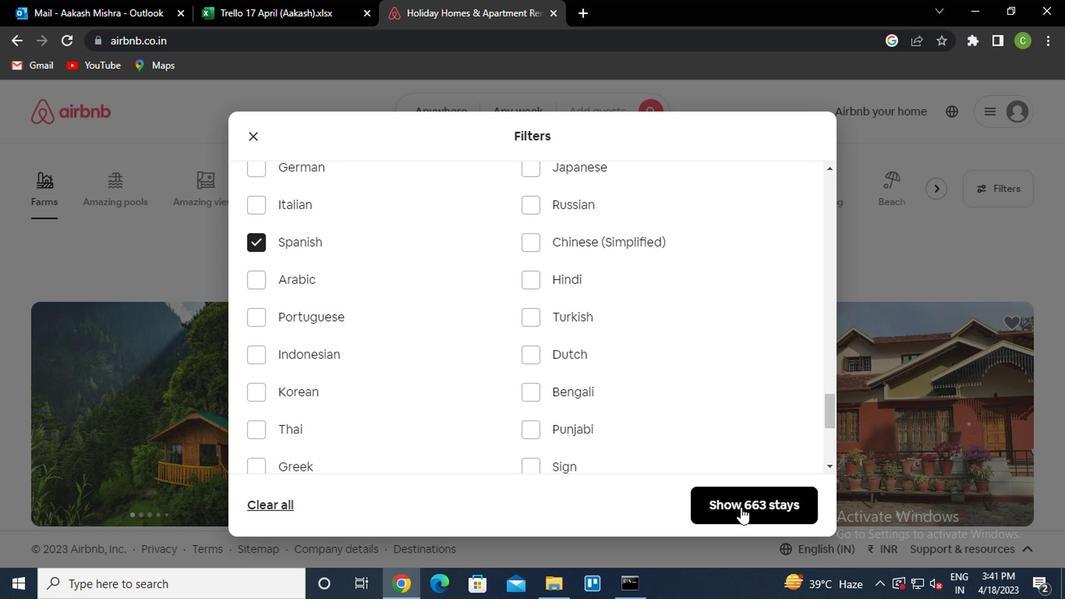 
Action: Mouse moved to (688, 418)
Screenshot: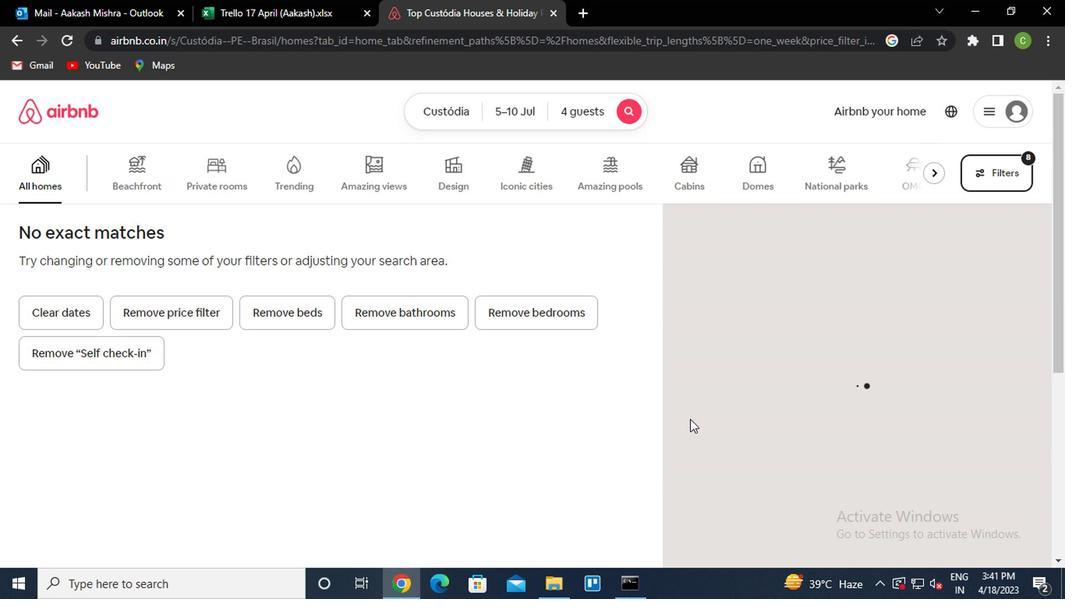 
